 Task: Check the sale-to-list ratio of cathedral ceiling in the last 5 years.
Action: Mouse moved to (814, 222)
Screenshot: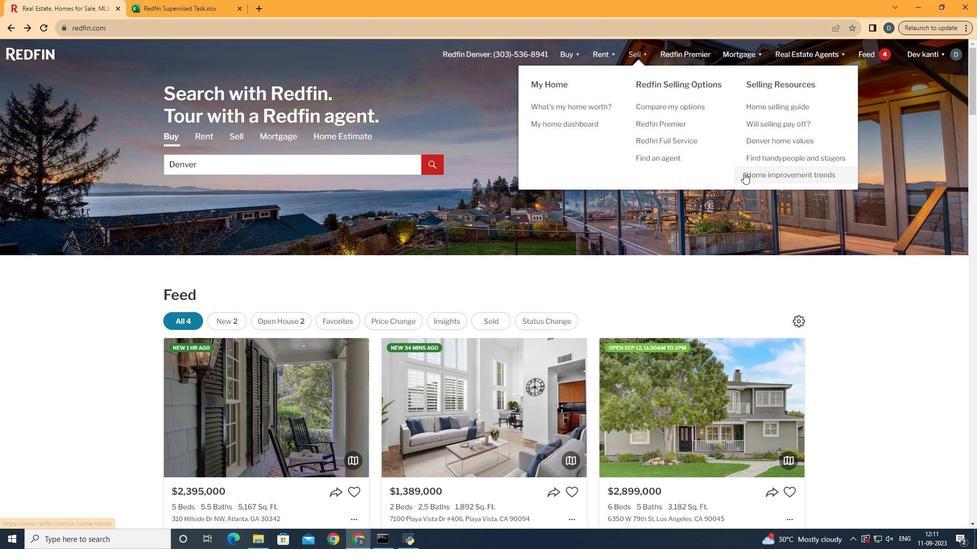 
Action: Mouse pressed left at (814, 222)
Screenshot: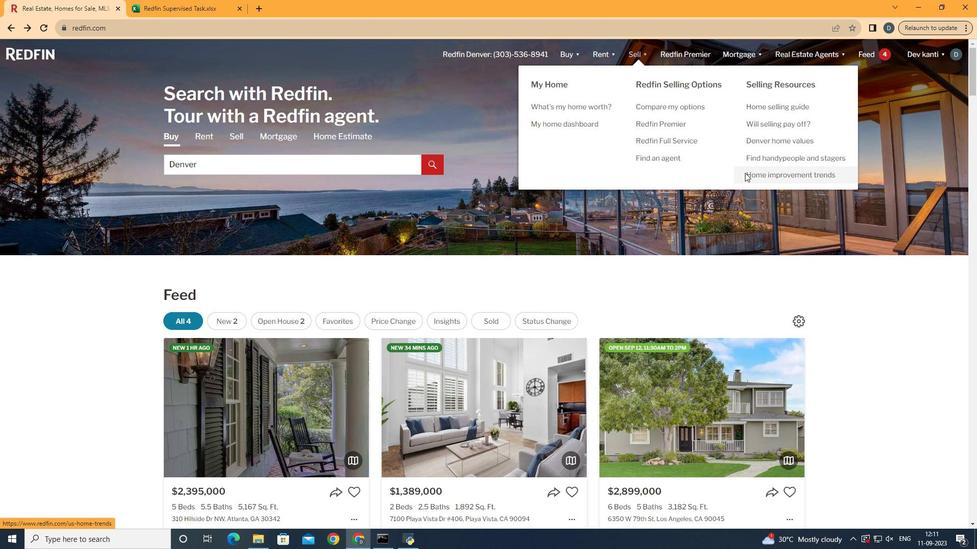 
Action: Mouse moved to (328, 226)
Screenshot: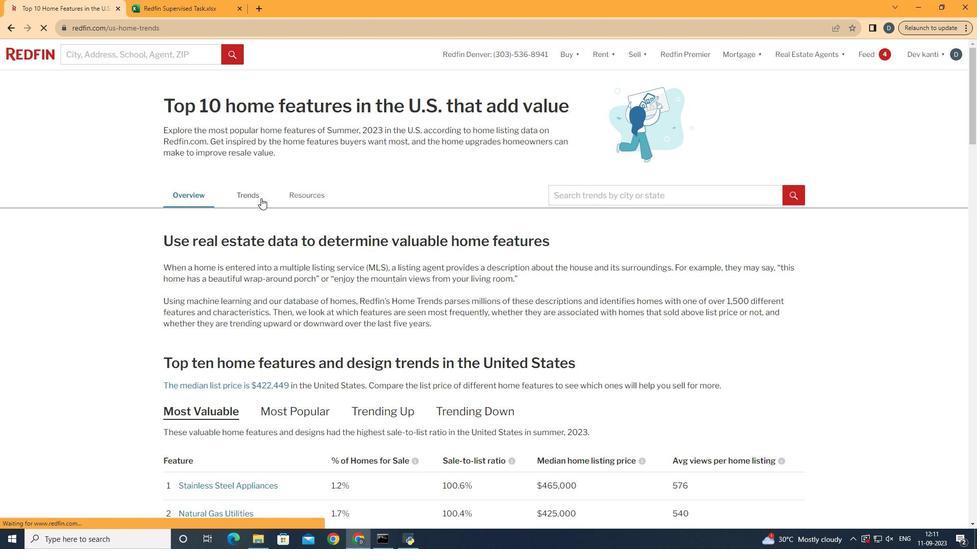 
Action: Mouse pressed left at (328, 226)
Screenshot: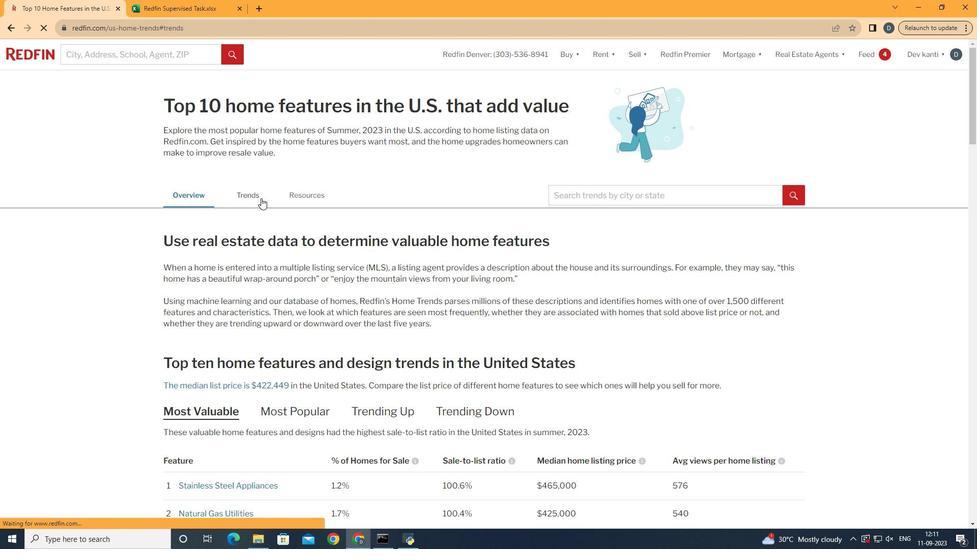 
Action: Mouse moved to (430, 238)
Screenshot: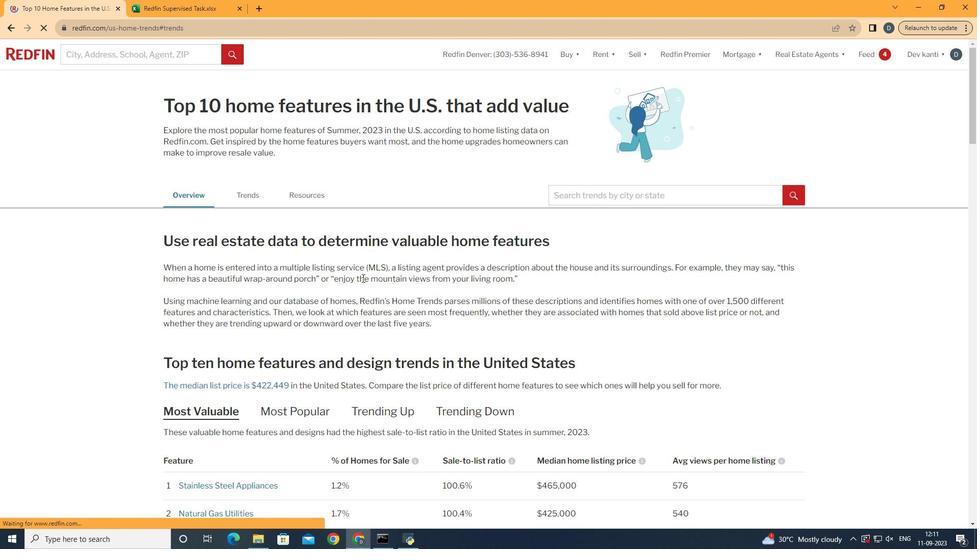 
Action: Mouse scrolled (430, 238) with delta (0, 0)
Screenshot: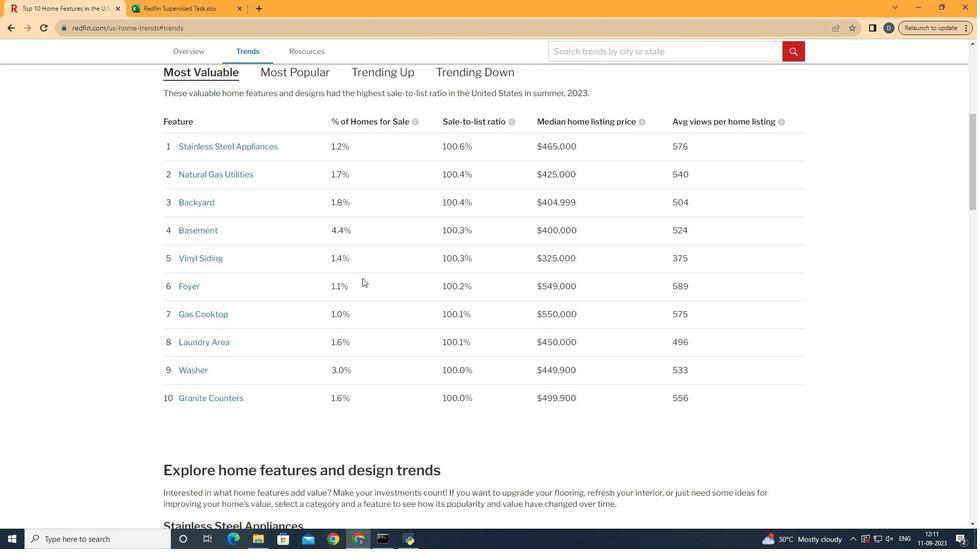 
Action: Mouse scrolled (430, 238) with delta (0, 0)
Screenshot: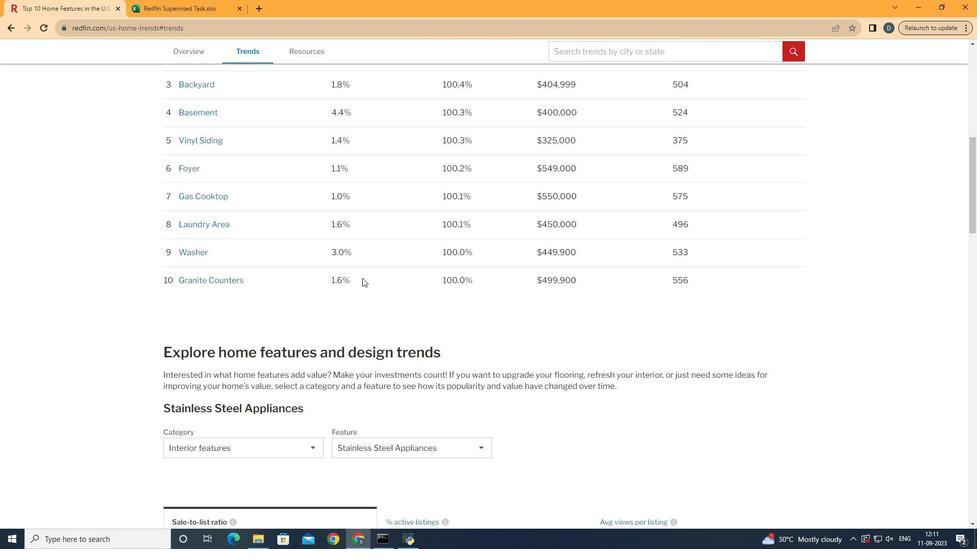 
Action: Mouse scrolled (430, 238) with delta (0, 0)
Screenshot: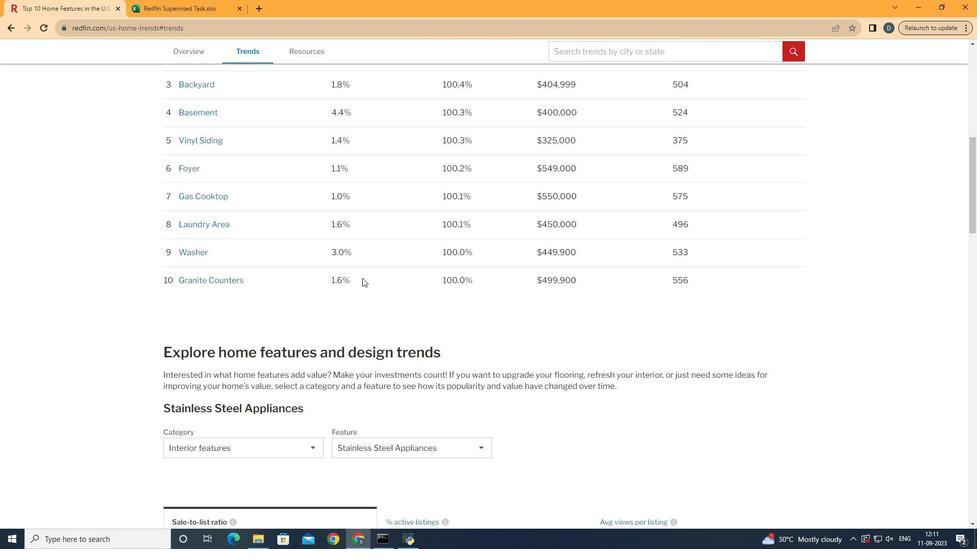 
Action: Mouse scrolled (430, 238) with delta (0, 0)
Screenshot: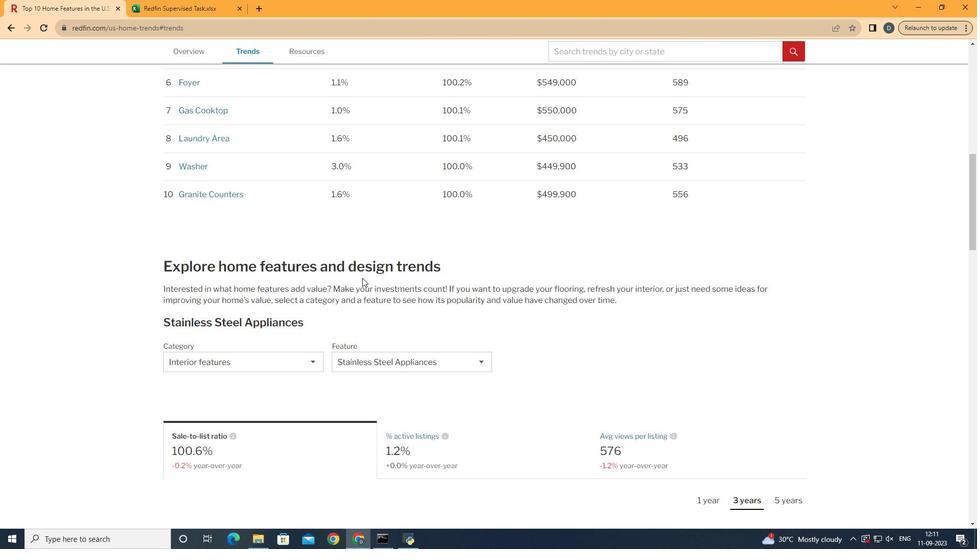 
Action: Mouse scrolled (430, 238) with delta (0, 0)
Screenshot: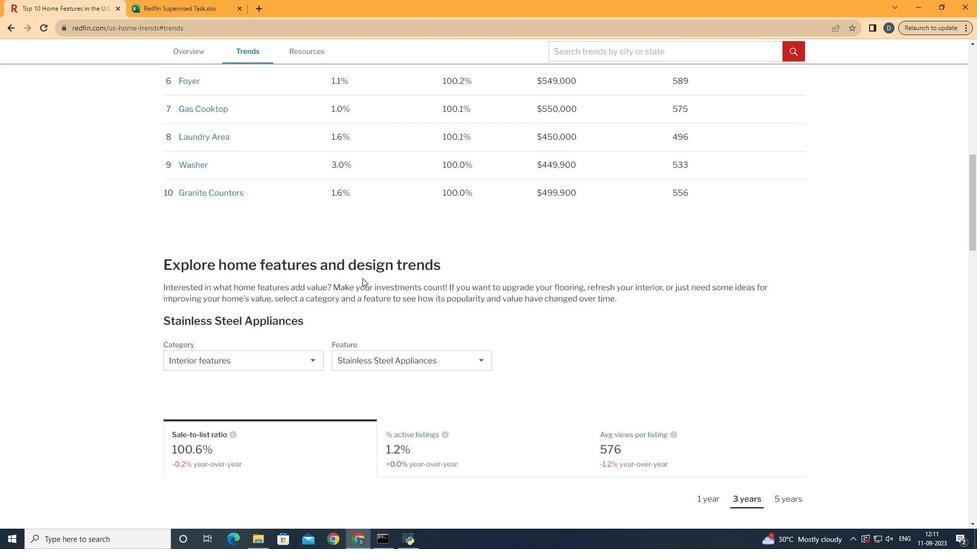 
Action: Mouse scrolled (430, 238) with delta (0, 0)
Screenshot: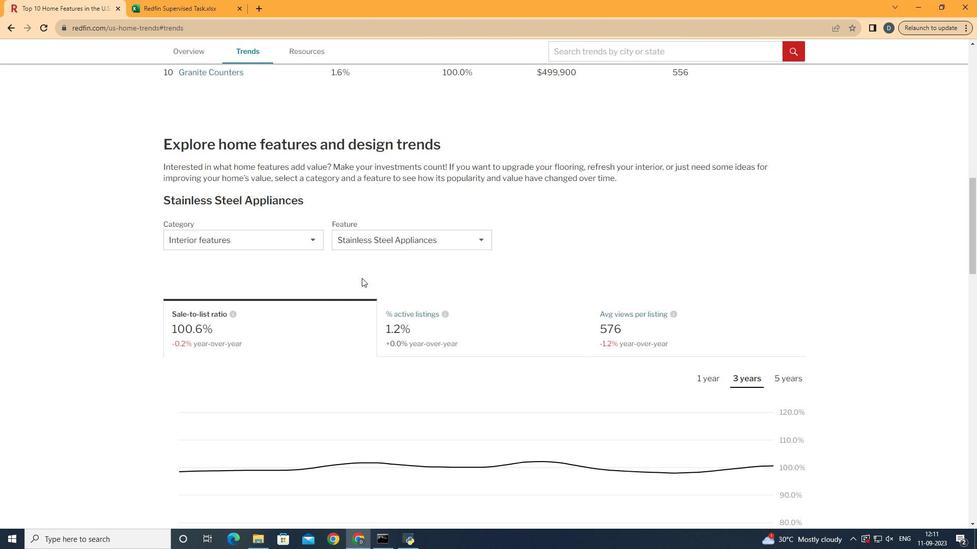 
Action: Mouse scrolled (430, 238) with delta (0, 0)
Screenshot: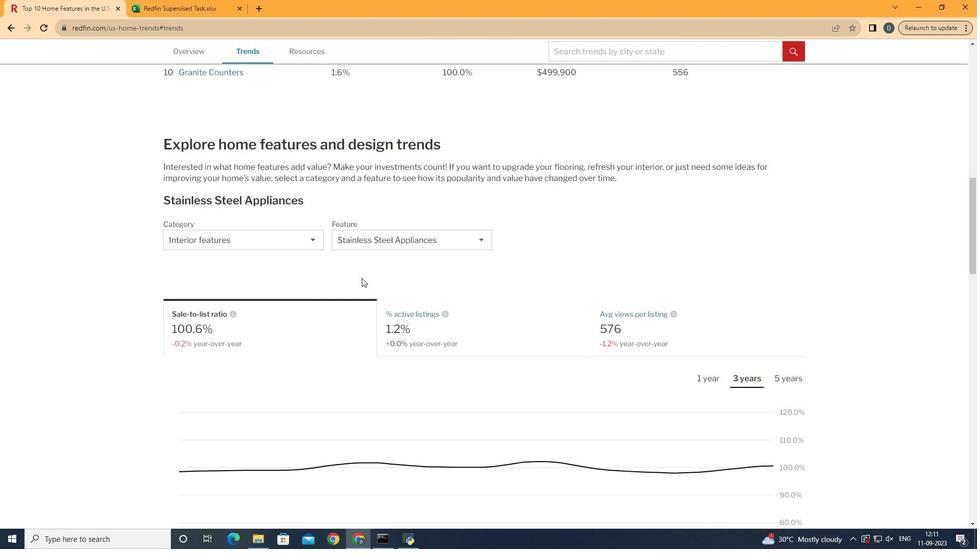 
Action: Mouse scrolled (430, 238) with delta (0, 0)
Screenshot: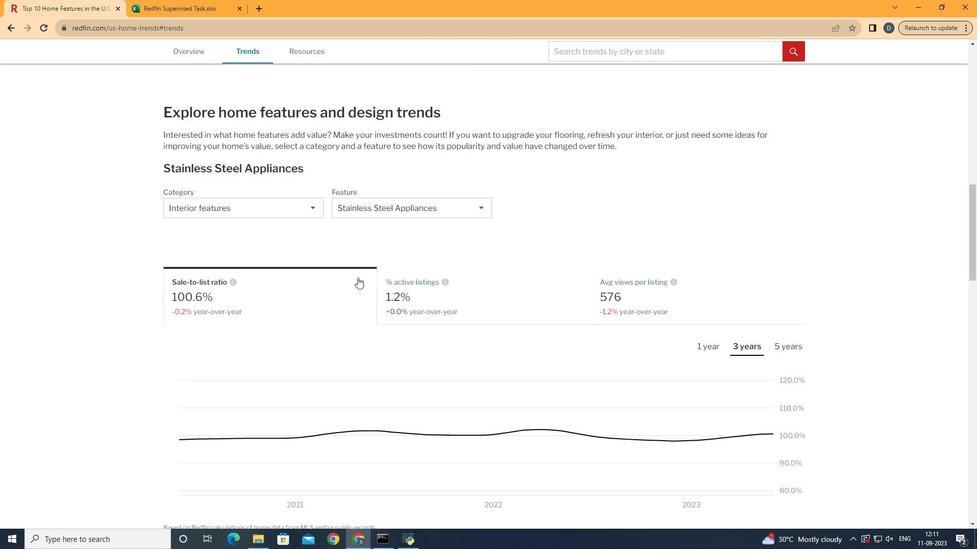 
Action: Mouse moved to (354, 227)
Screenshot: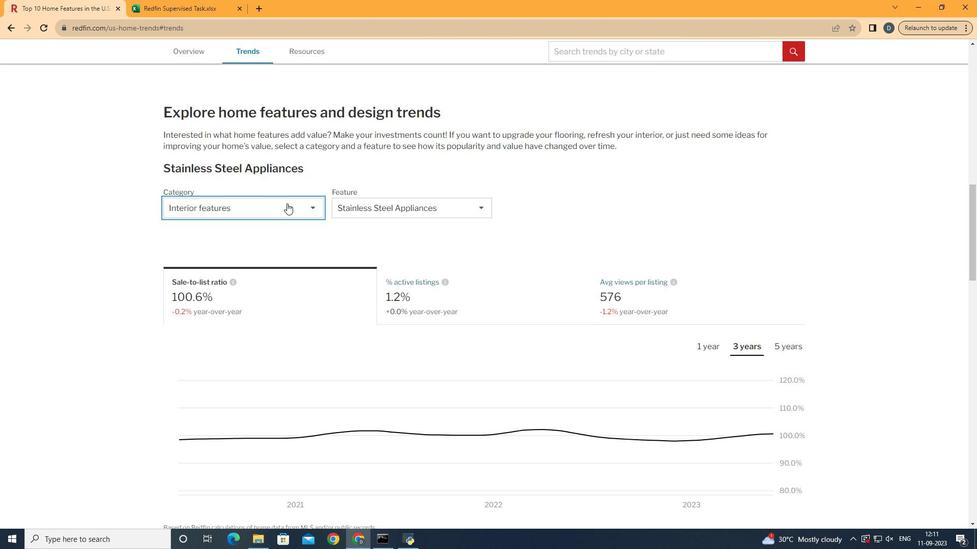
Action: Mouse pressed left at (354, 227)
Screenshot: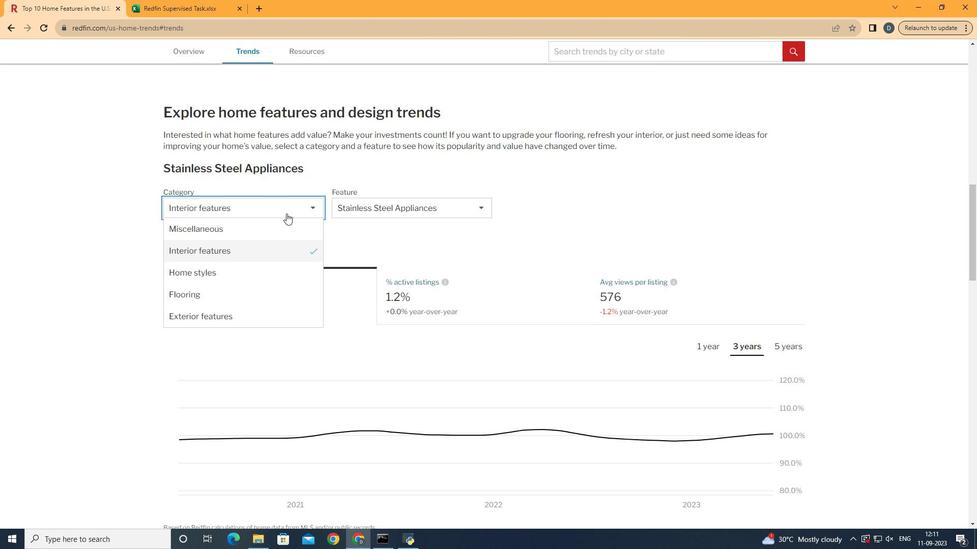 
Action: Mouse moved to (350, 233)
Screenshot: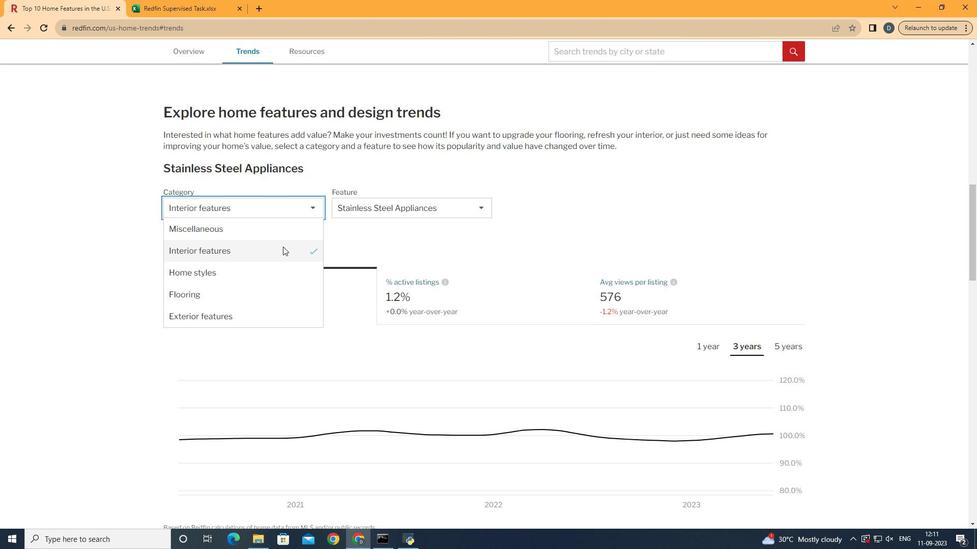 
Action: Mouse pressed left at (350, 233)
Screenshot: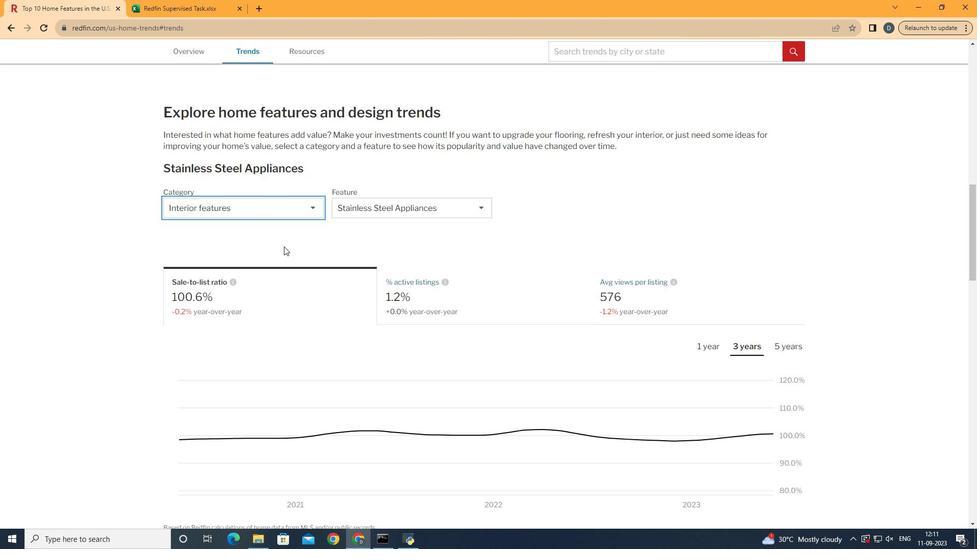
Action: Mouse moved to (485, 228)
Screenshot: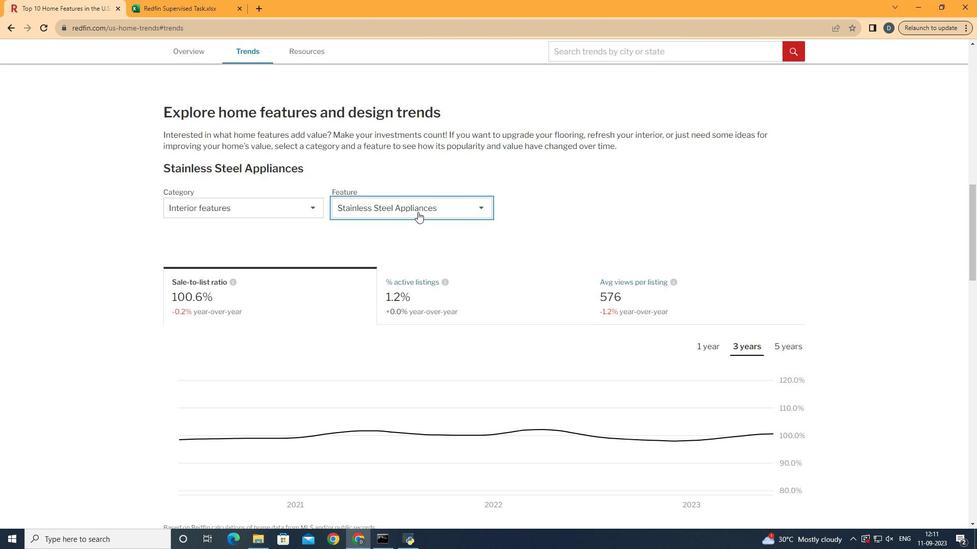 
Action: Mouse pressed left at (485, 228)
Screenshot: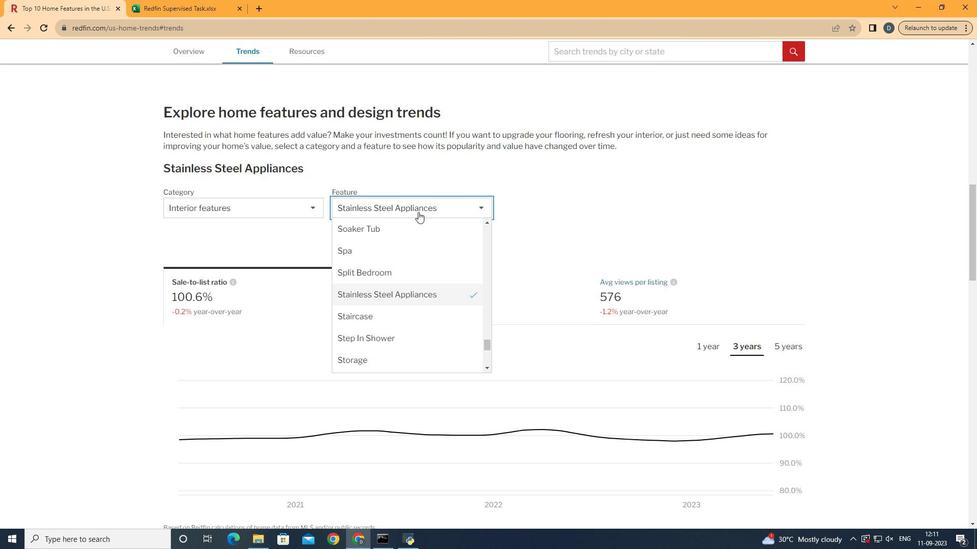 
Action: Mouse moved to (470, 245)
Screenshot: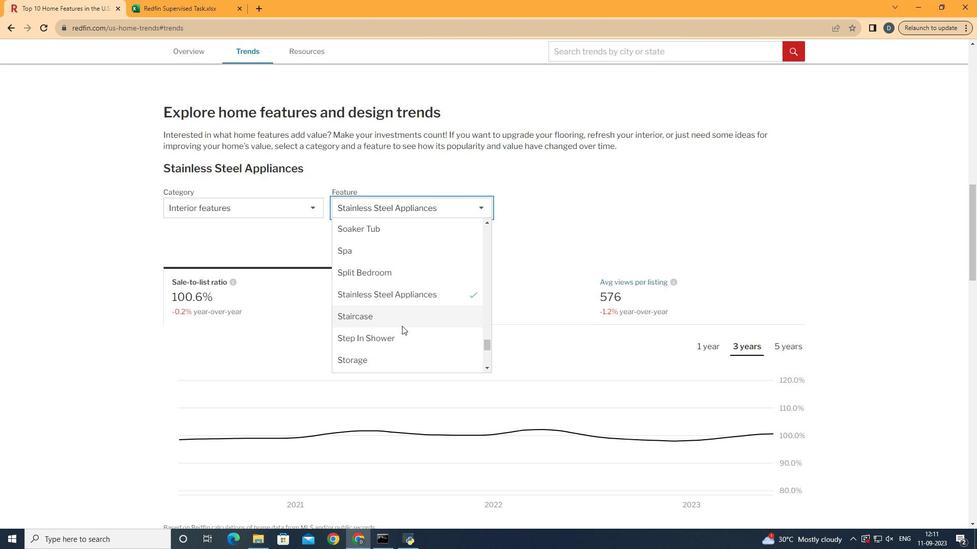 
Action: Mouse scrolled (470, 245) with delta (0, 0)
Screenshot: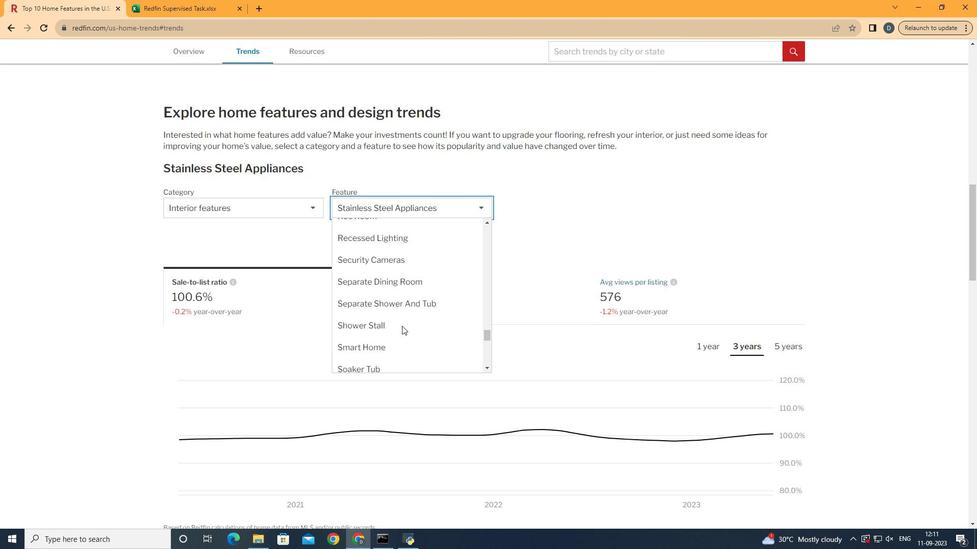 
Action: Mouse scrolled (470, 245) with delta (0, 0)
Screenshot: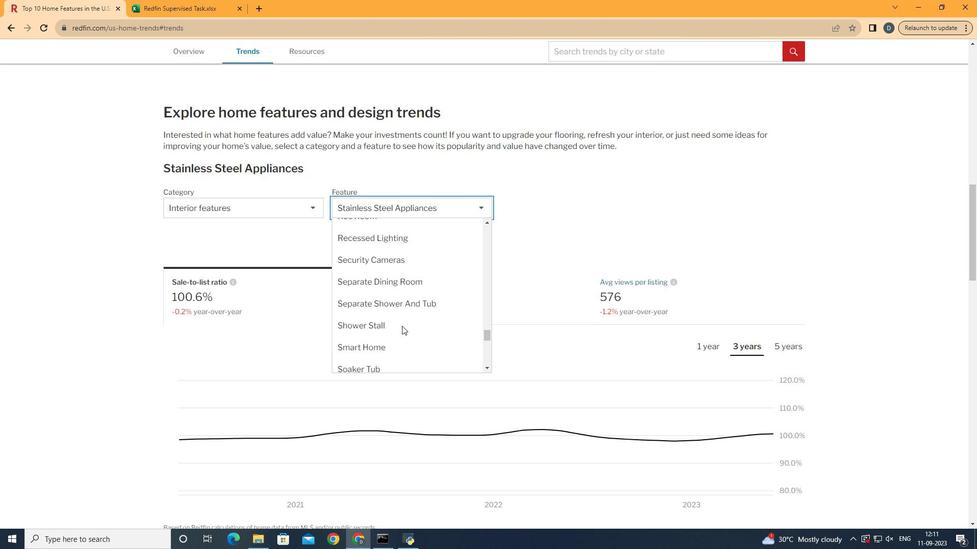 
Action: Mouse scrolled (470, 245) with delta (0, 0)
Screenshot: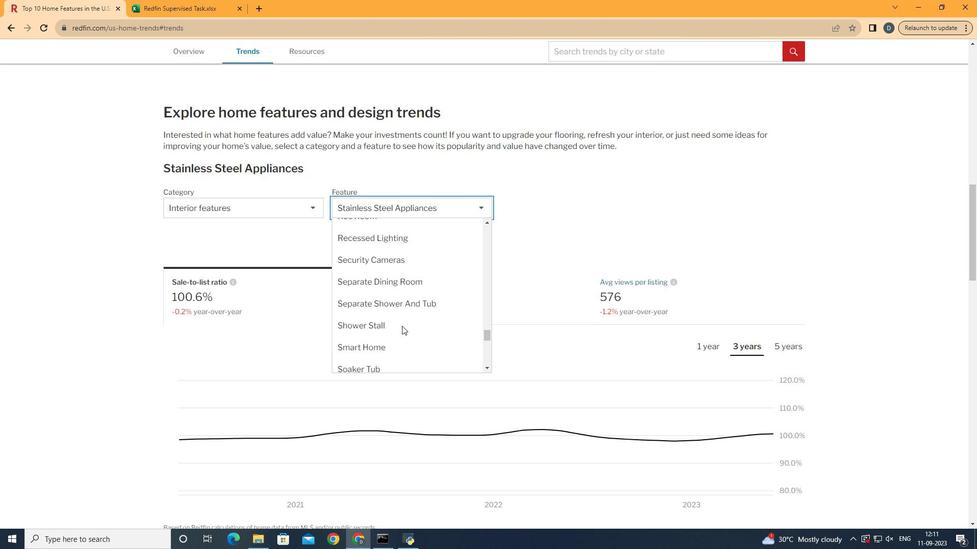 
Action: Mouse scrolled (470, 245) with delta (0, 0)
Screenshot: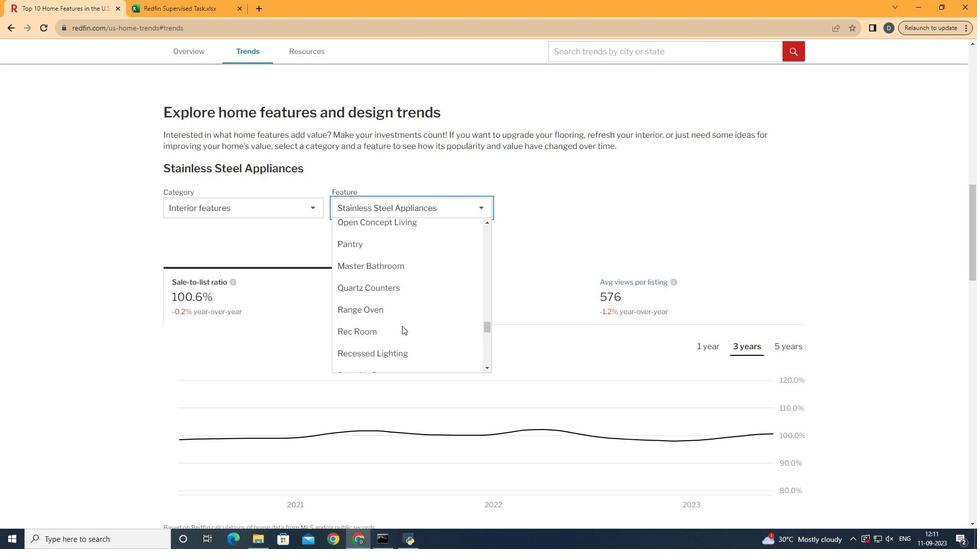 
Action: Mouse scrolled (470, 245) with delta (0, 0)
Screenshot: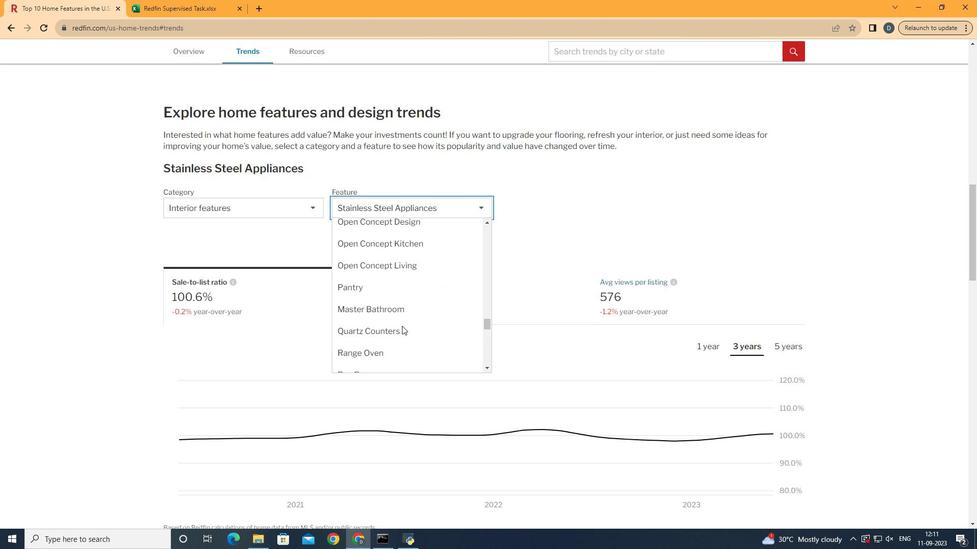 
Action: Mouse scrolled (470, 245) with delta (0, 0)
Screenshot: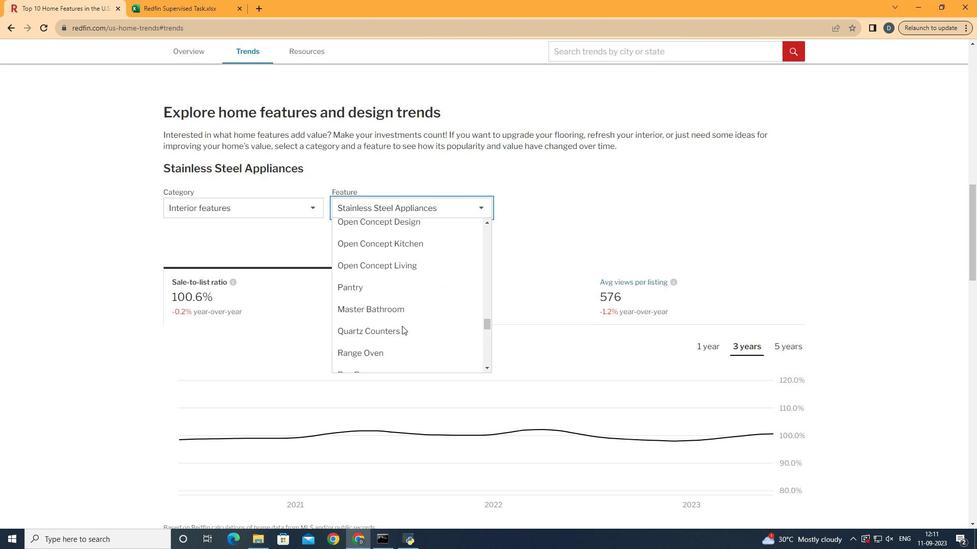 
Action: Mouse scrolled (470, 245) with delta (0, 0)
Screenshot: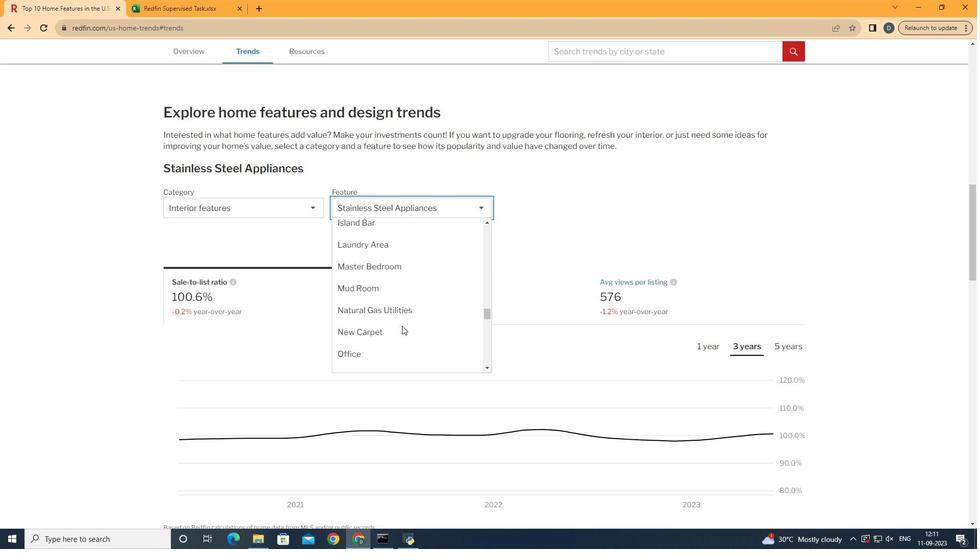 
Action: Mouse scrolled (470, 245) with delta (0, 0)
Screenshot: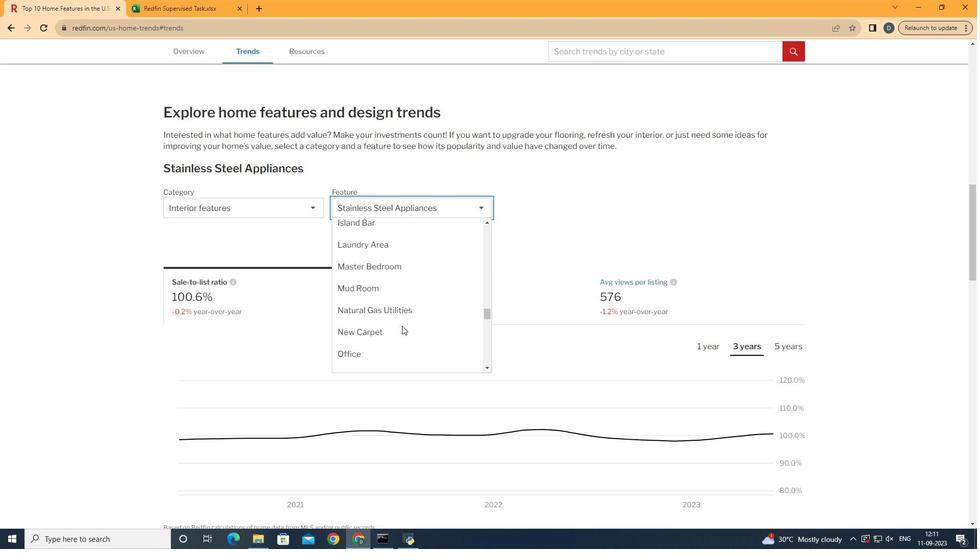 
Action: Mouse scrolled (470, 245) with delta (0, 0)
Screenshot: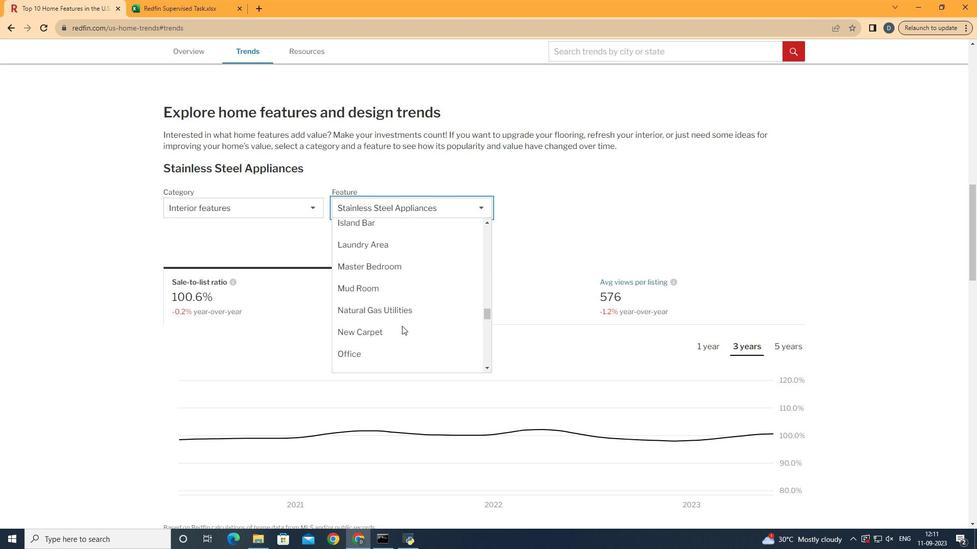 
Action: Mouse scrolled (470, 245) with delta (0, 0)
Screenshot: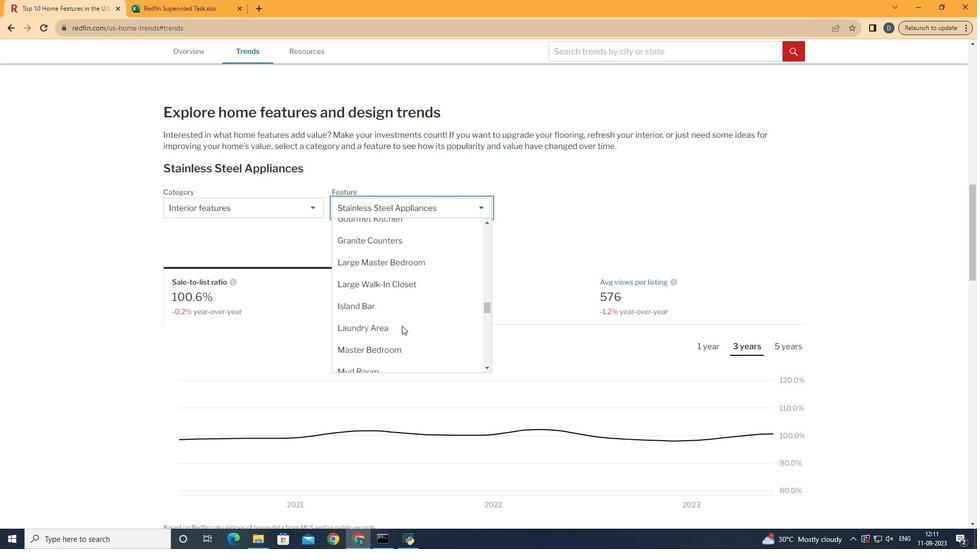 
Action: Mouse scrolled (470, 245) with delta (0, 0)
Screenshot: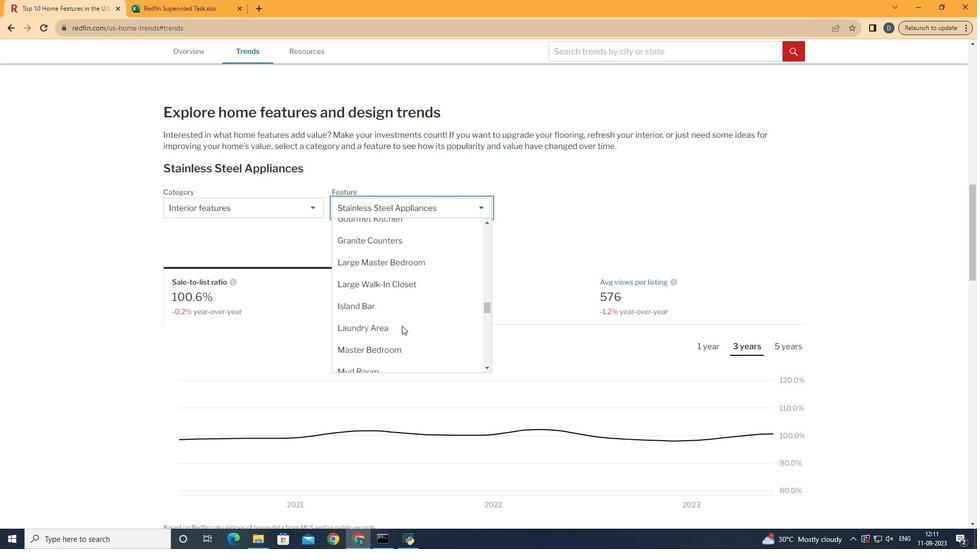 
Action: Mouse scrolled (470, 245) with delta (0, 0)
Screenshot: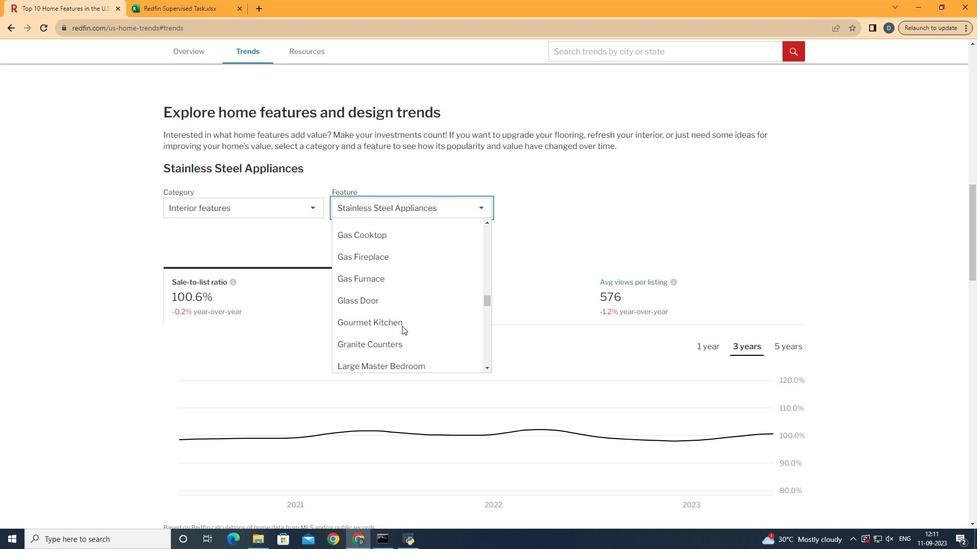 
Action: Mouse scrolled (470, 245) with delta (0, 0)
Screenshot: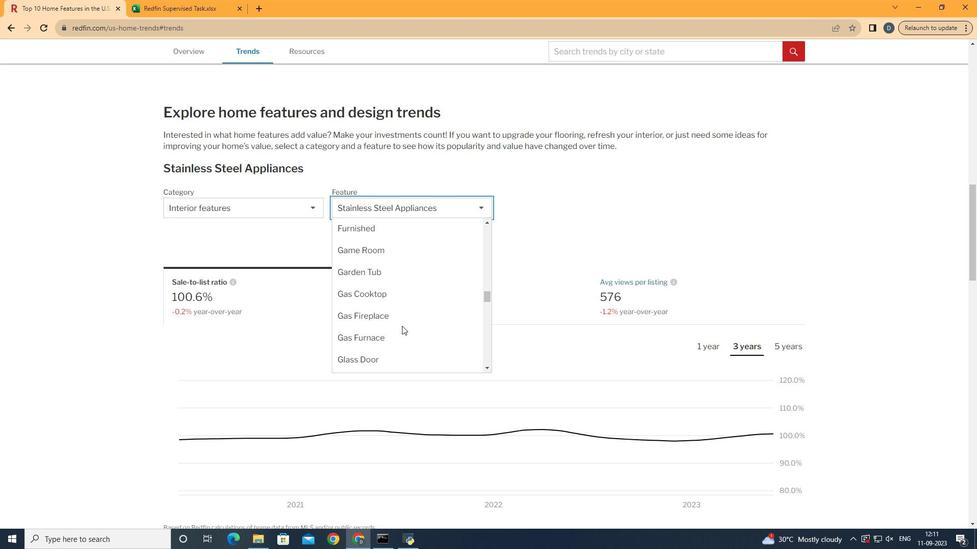 
Action: Mouse scrolled (470, 245) with delta (0, 0)
Screenshot: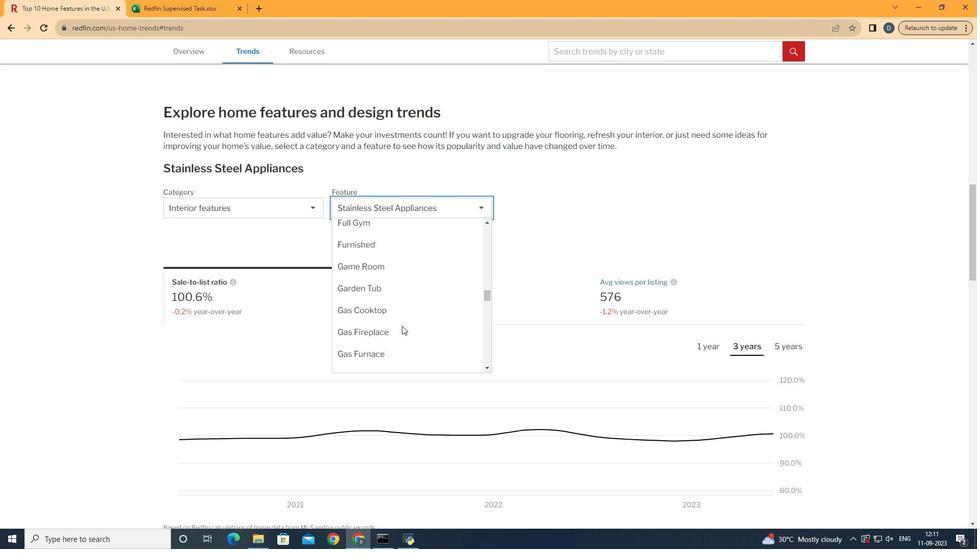 
Action: Mouse scrolled (470, 245) with delta (0, 0)
Screenshot: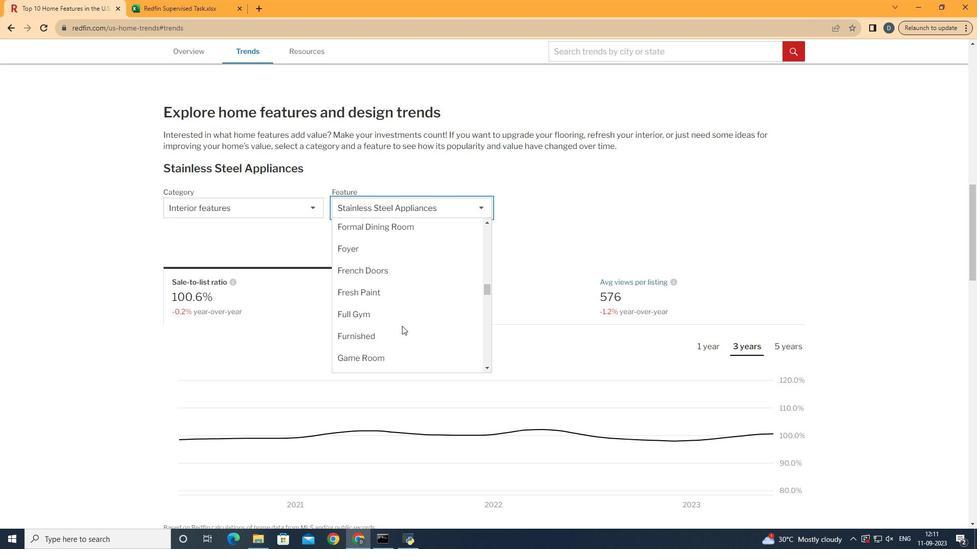 
Action: Mouse scrolled (470, 245) with delta (0, 0)
Screenshot: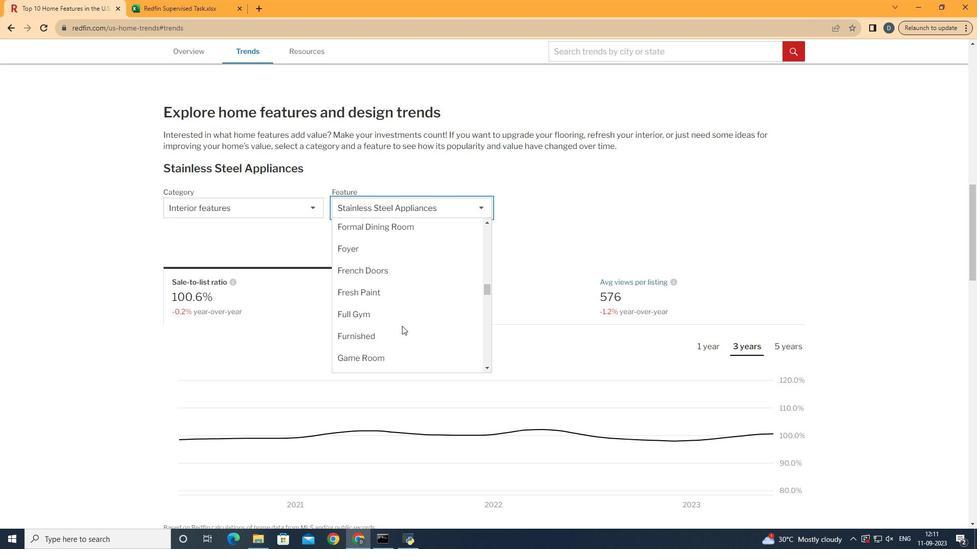 
Action: Mouse scrolled (470, 245) with delta (0, 0)
Screenshot: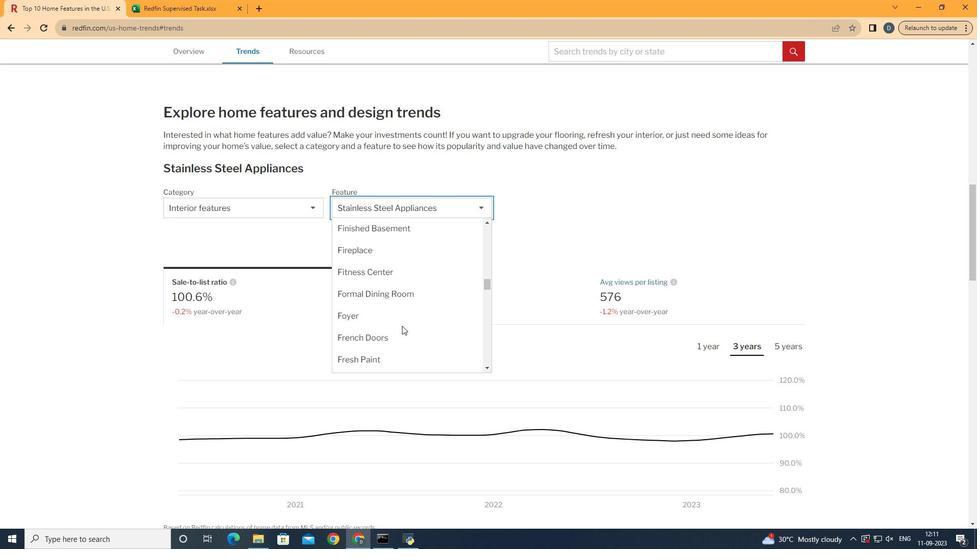 
Action: Mouse scrolled (470, 245) with delta (0, 0)
Screenshot: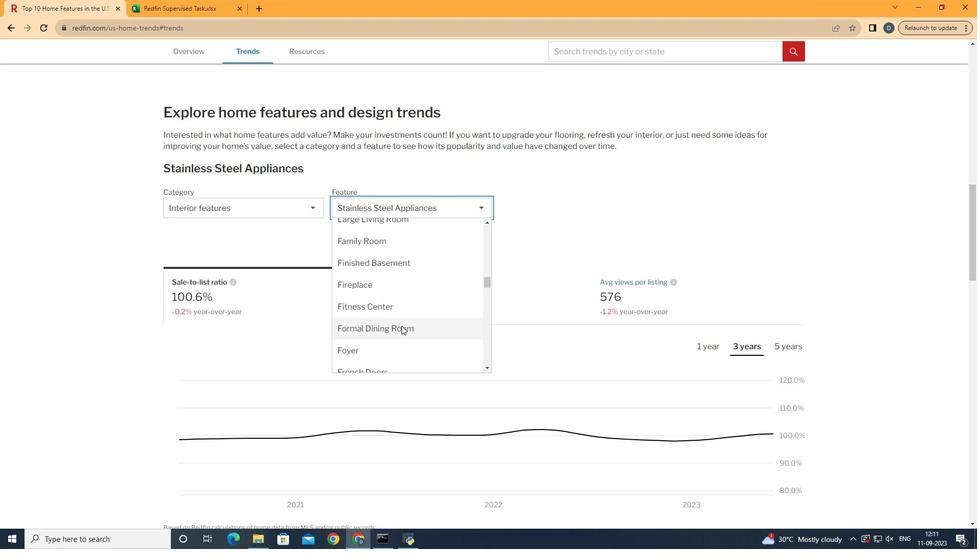 
Action: Mouse moved to (469, 245)
Screenshot: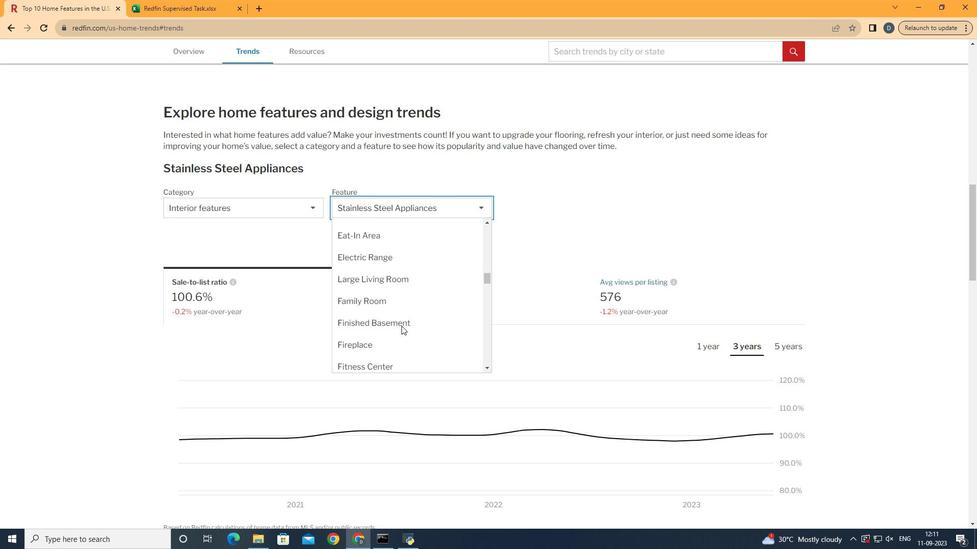 
Action: Mouse scrolled (469, 245) with delta (0, 0)
Screenshot: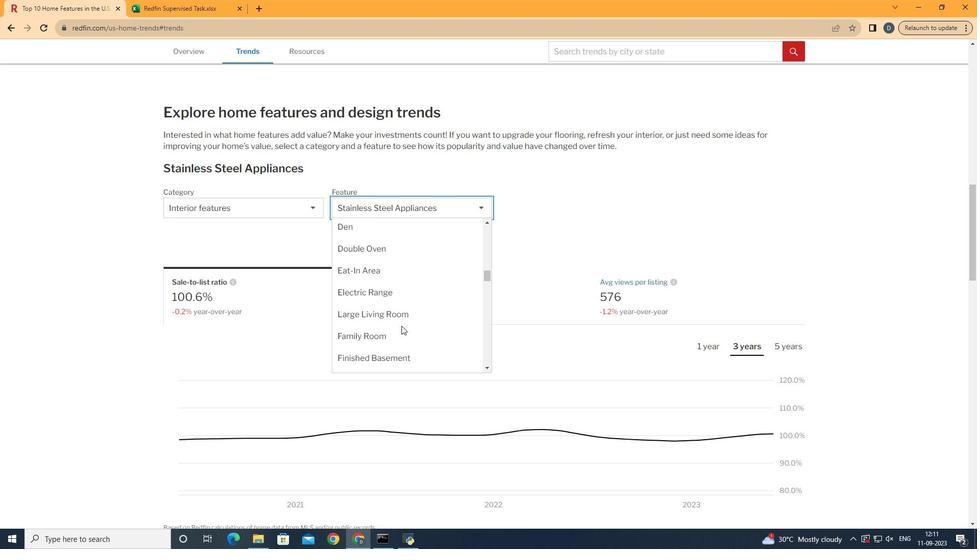
Action: Mouse scrolled (469, 245) with delta (0, 0)
Screenshot: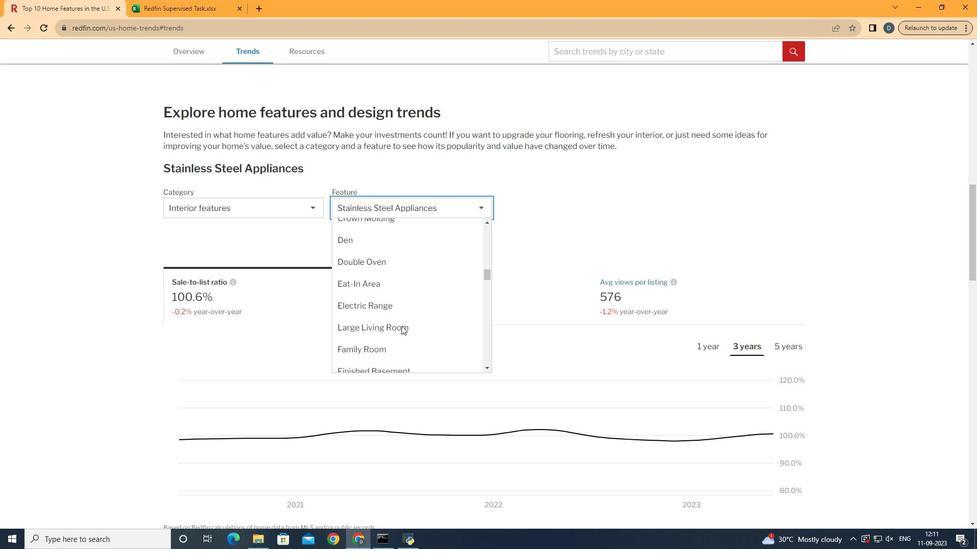 
Action: Mouse scrolled (469, 245) with delta (0, 0)
Screenshot: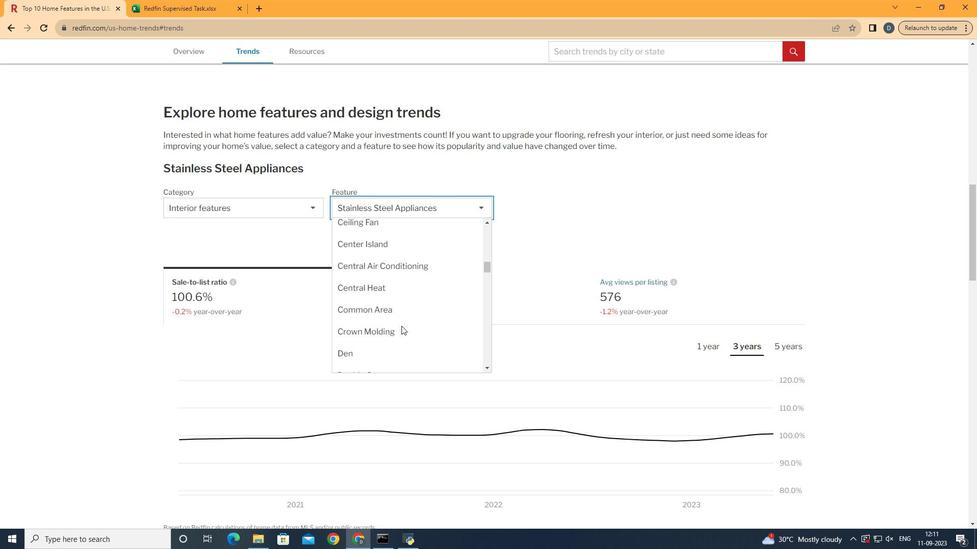 
Action: Mouse scrolled (469, 245) with delta (0, 0)
Screenshot: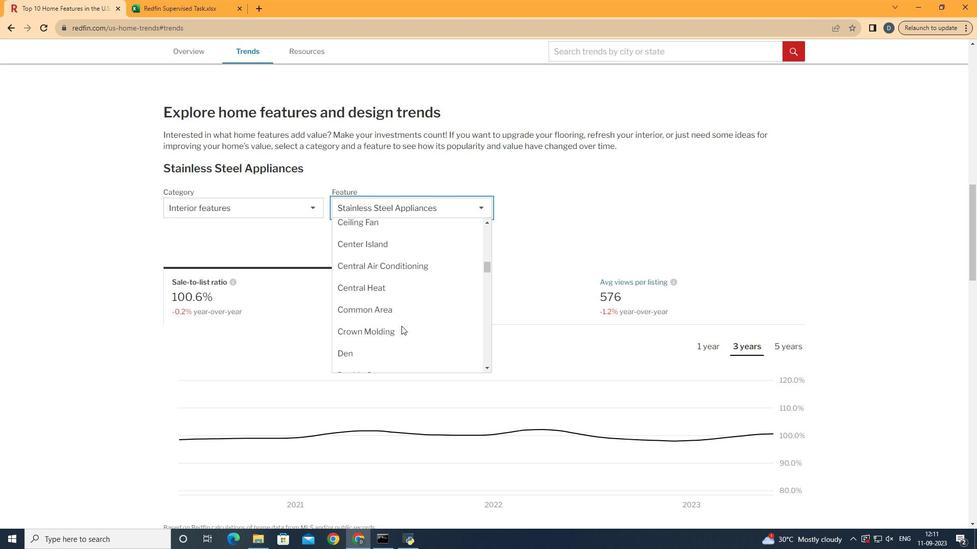 
Action: Mouse scrolled (469, 245) with delta (0, 0)
Screenshot: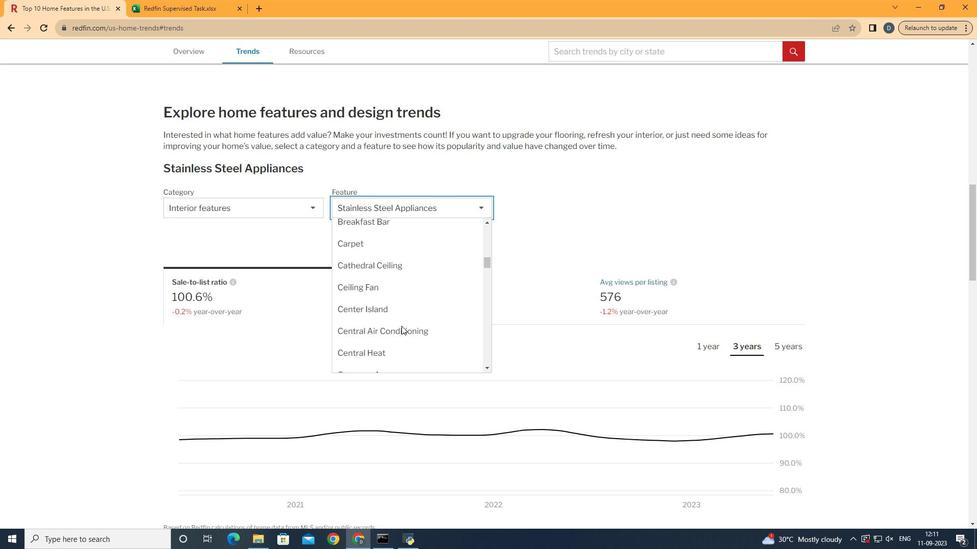 
Action: Mouse scrolled (469, 245) with delta (0, 0)
Screenshot: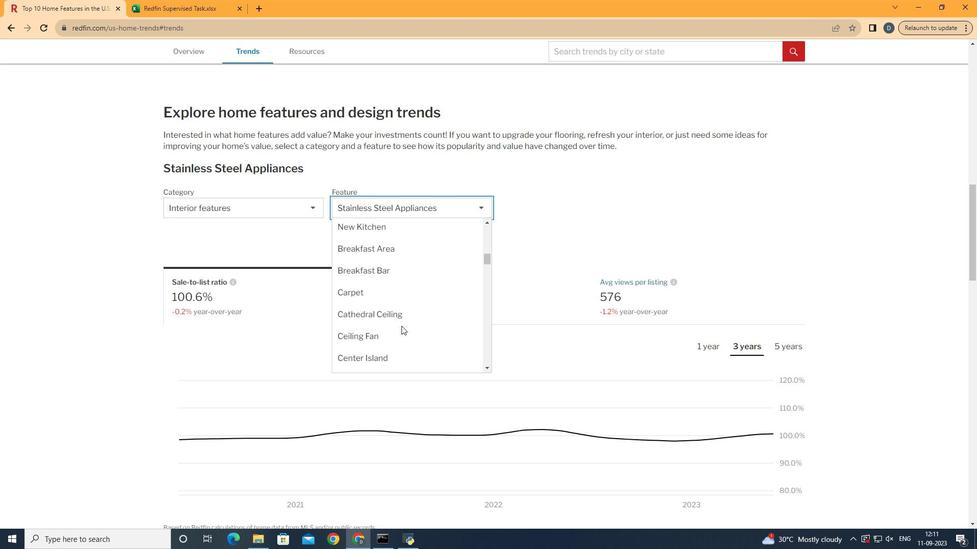
Action: Mouse scrolled (469, 245) with delta (0, 0)
Screenshot: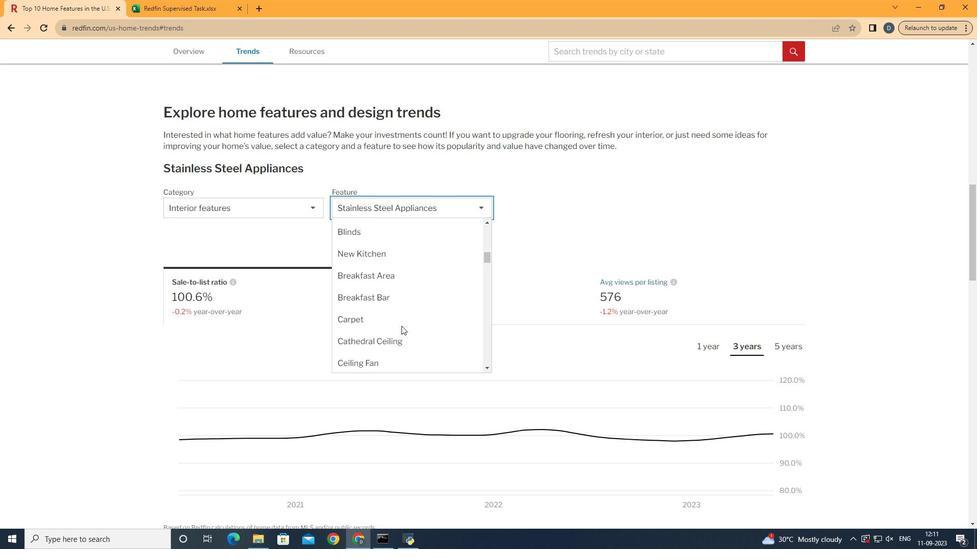 
Action: Mouse scrolled (469, 245) with delta (0, 0)
Screenshot: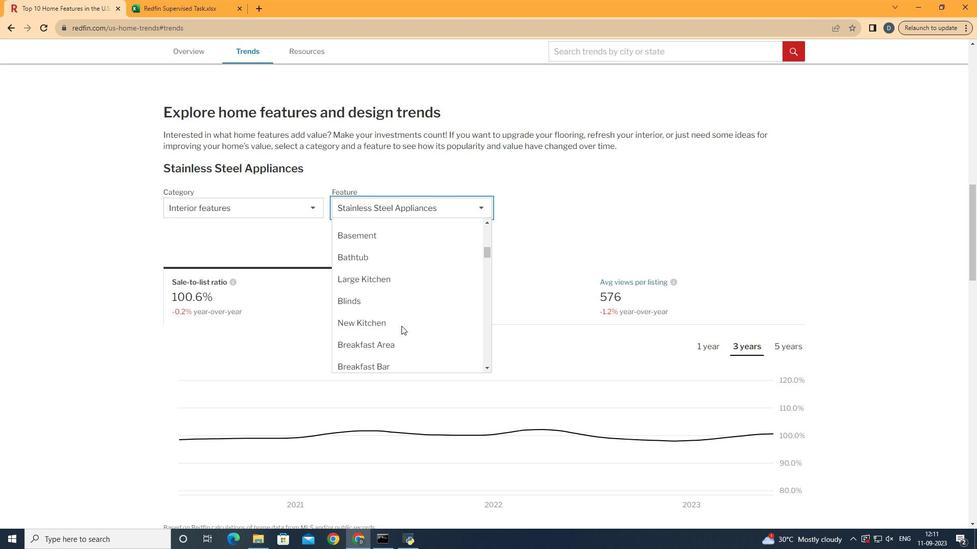 
Action: Mouse scrolled (469, 245) with delta (0, 0)
Screenshot: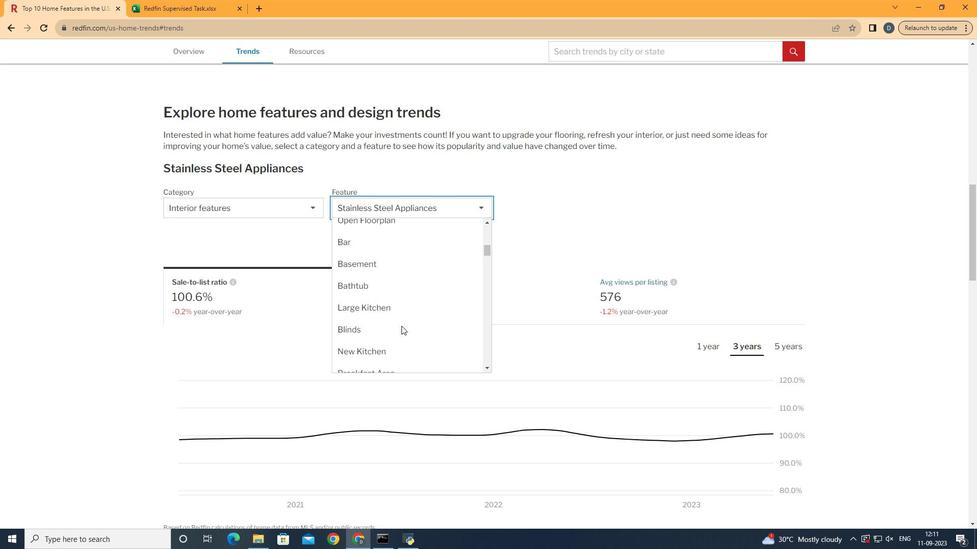 
Action: Mouse scrolled (469, 245) with delta (0, 0)
Screenshot: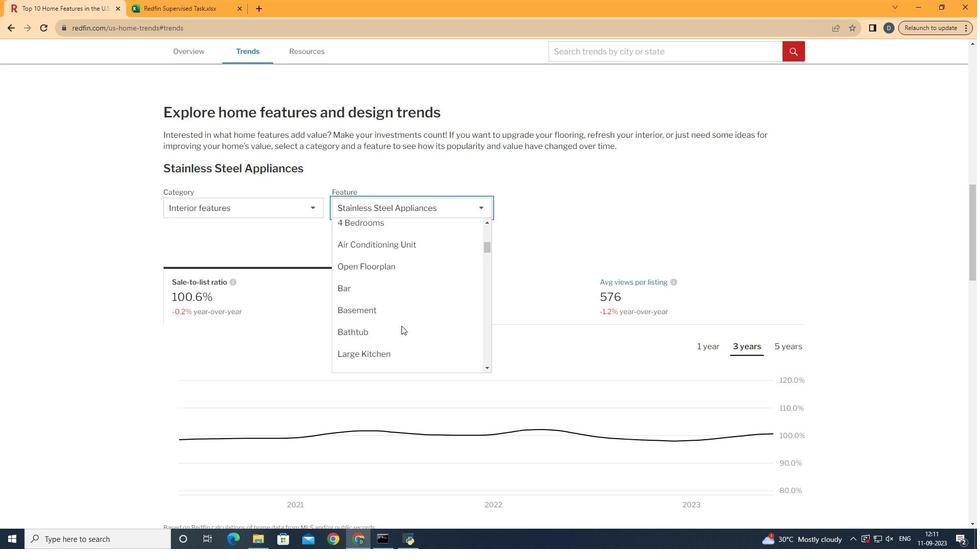 
Action: Mouse moved to (516, 247)
Screenshot: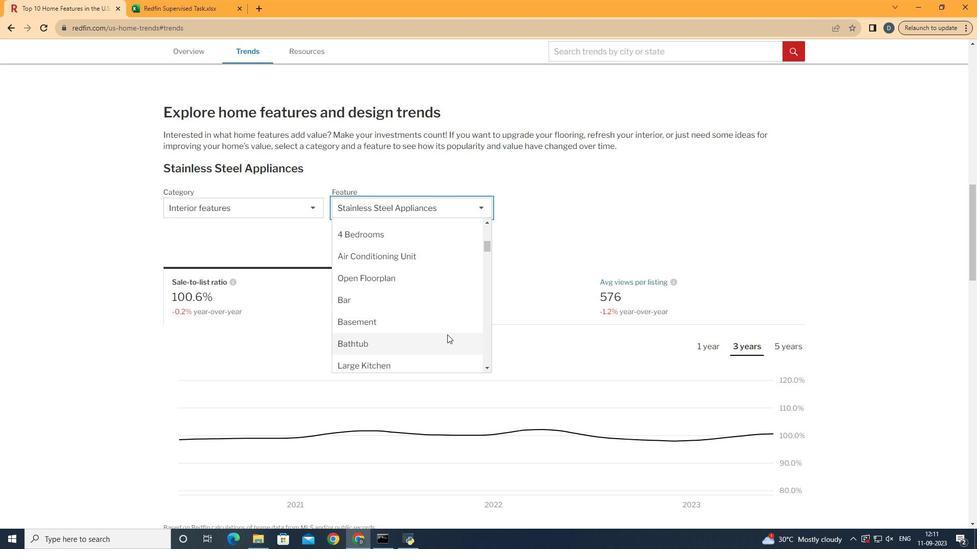 
Action: Mouse scrolled (516, 247) with delta (0, 0)
Screenshot: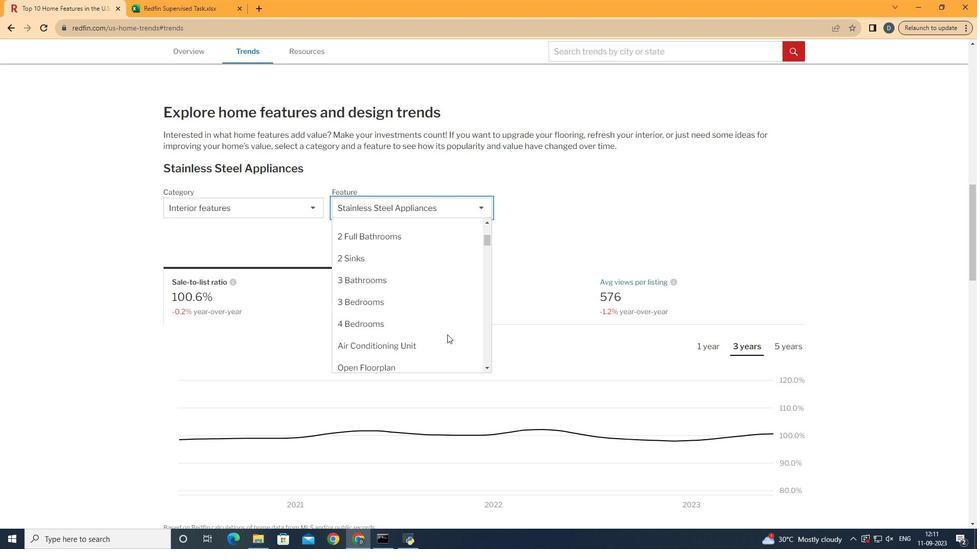 
Action: Mouse scrolled (516, 247) with delta (0, 0)
Screenshot: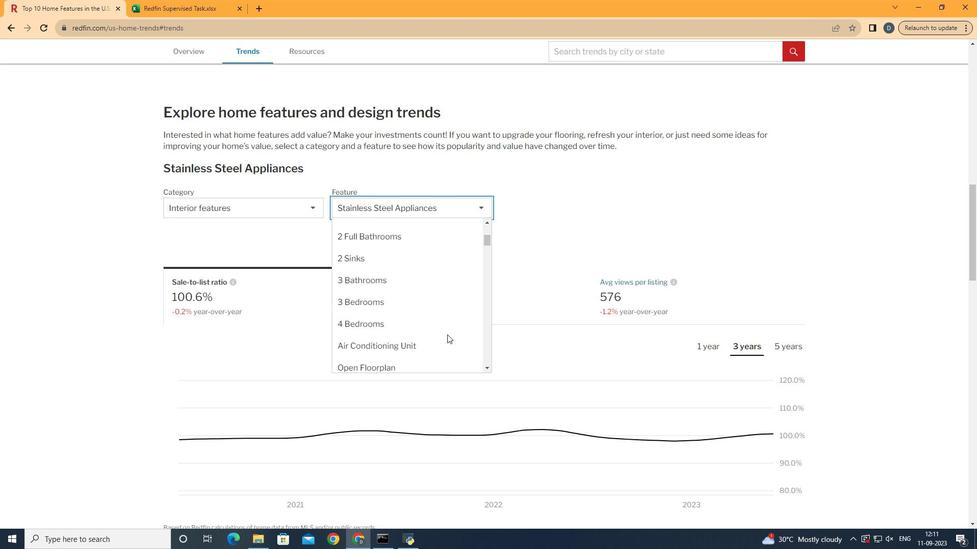 
Action: Mouse scrolled (516, 247) with delta (0, 0)
Screenshot: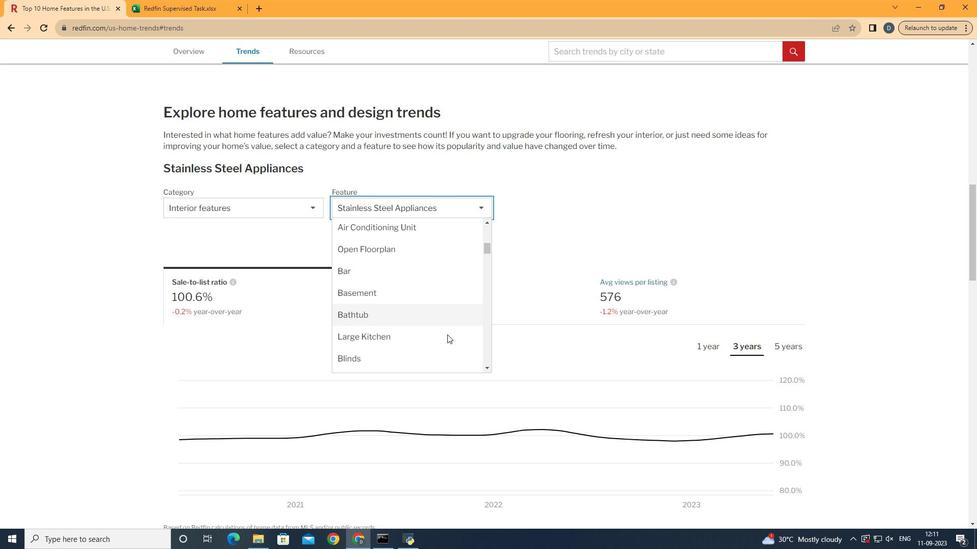 
Action: Mouse scrolled (516, 247) with delta (0, 0)
Screenshot: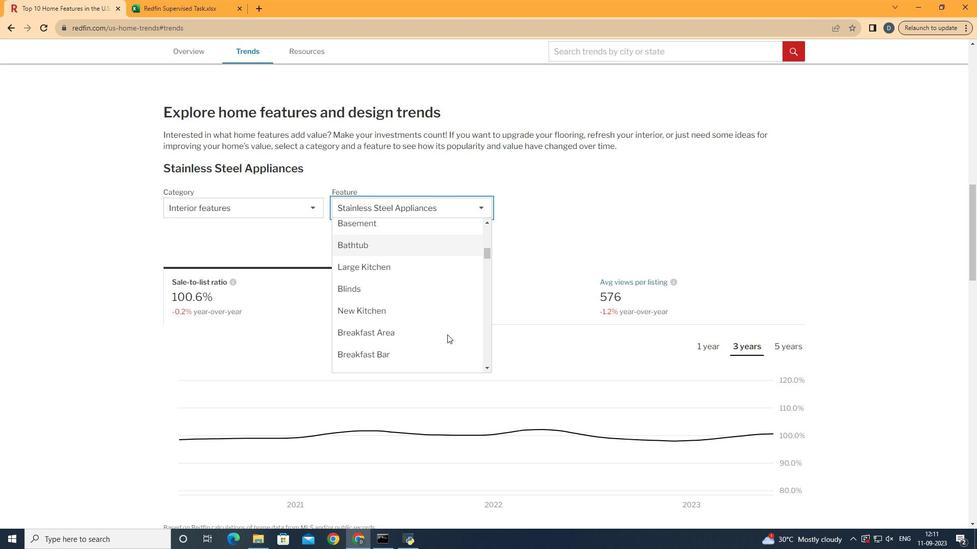 
Action: Mouse scrolled (516, 247) with delta (0, 0)
Screenshot: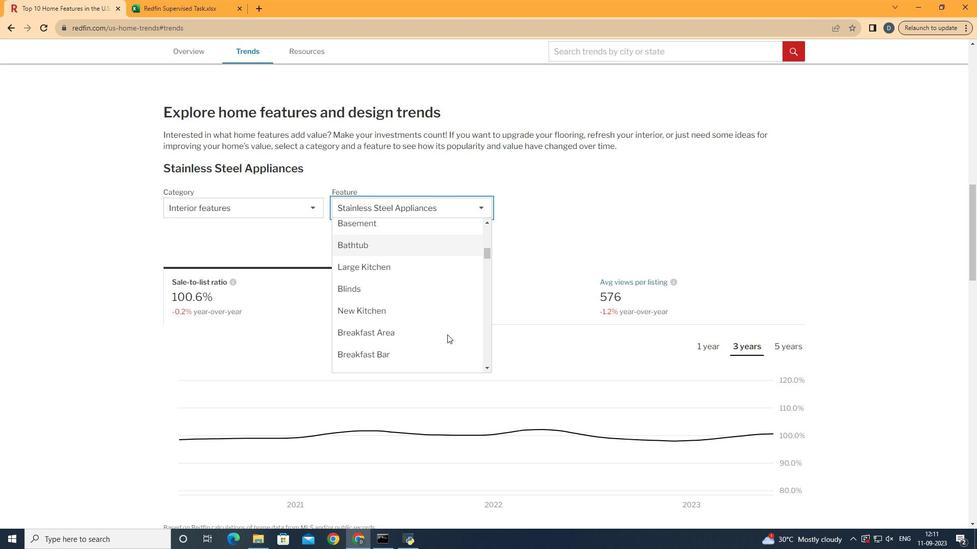 
Action: Mouse scrolled (516, 247) with delta (0, 0)
Screenshot: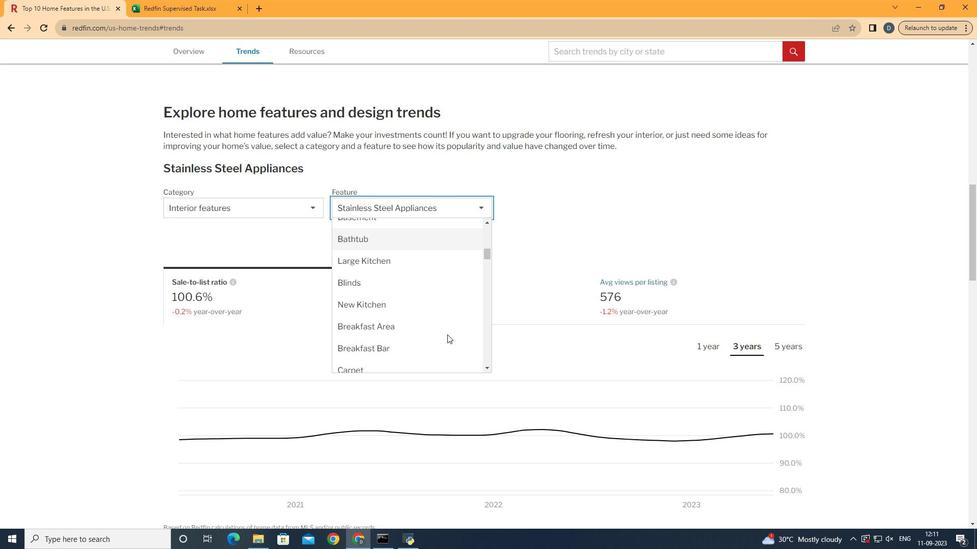 
Action: Mouse scrolled (516, 247) with delta (0, 0)
Screenshot: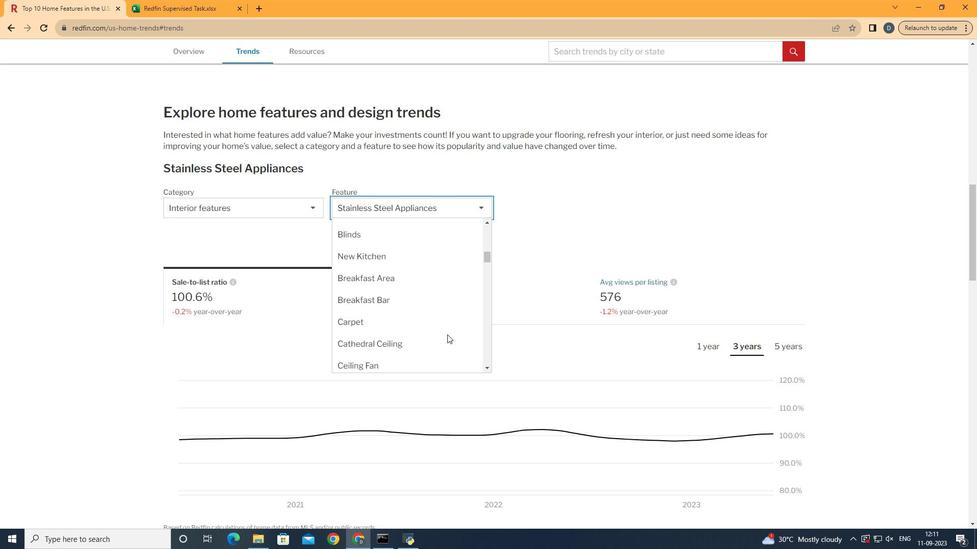 
Action: Mouse moved to (509, 242)
Screenshot: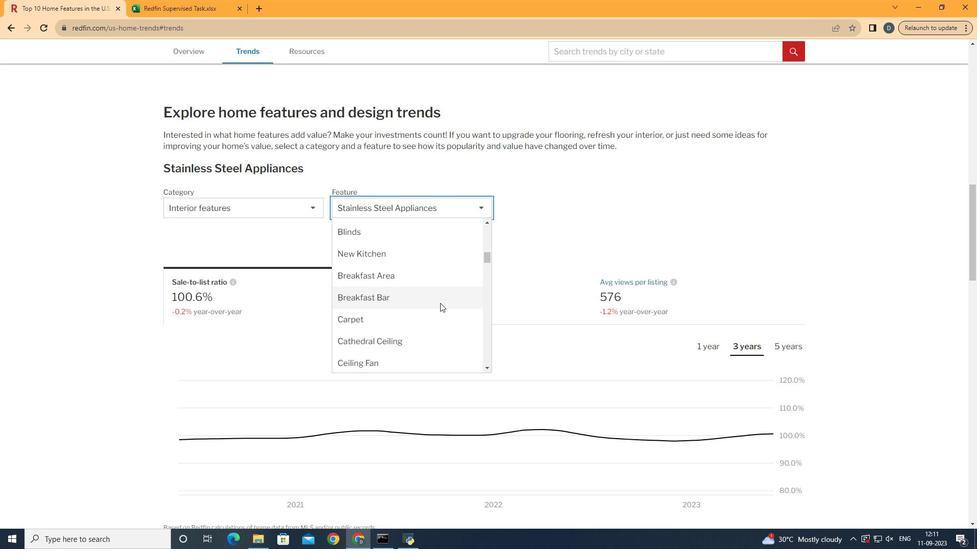 
Action: Mouse scrolled (509, 242) with delta (0, 0)
Screenshot: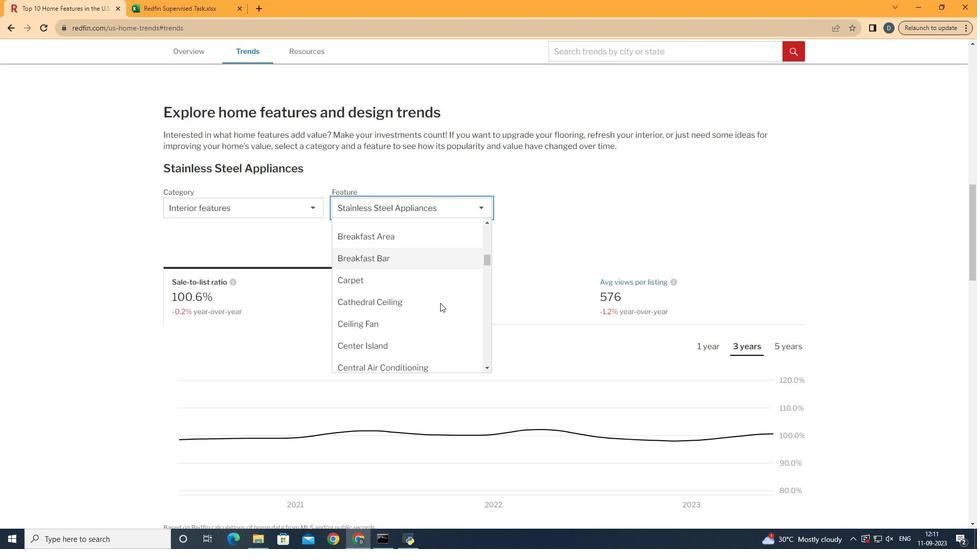 
Action: Mouse moved to (510, 240)
Screenshot: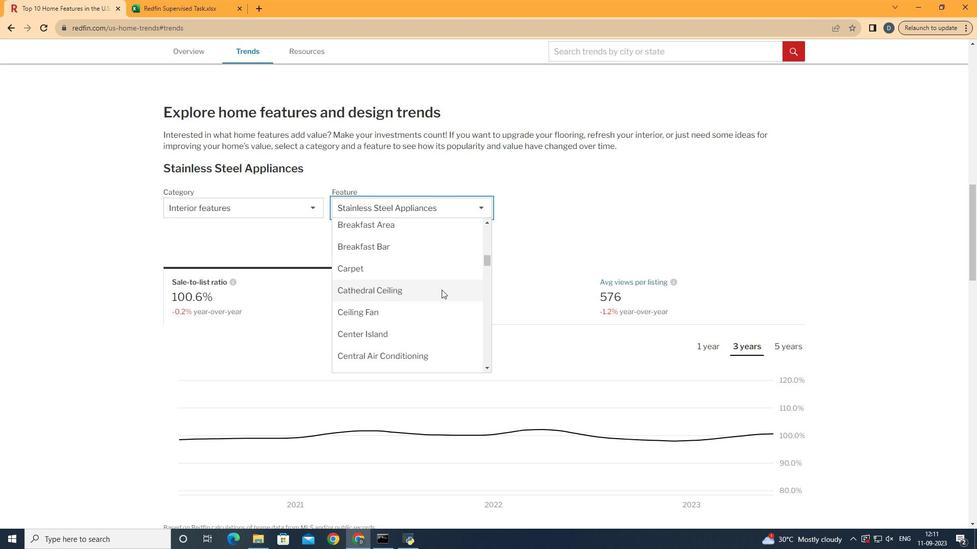 
Action: Mouse pressed left at (510, 240)
Screenshot: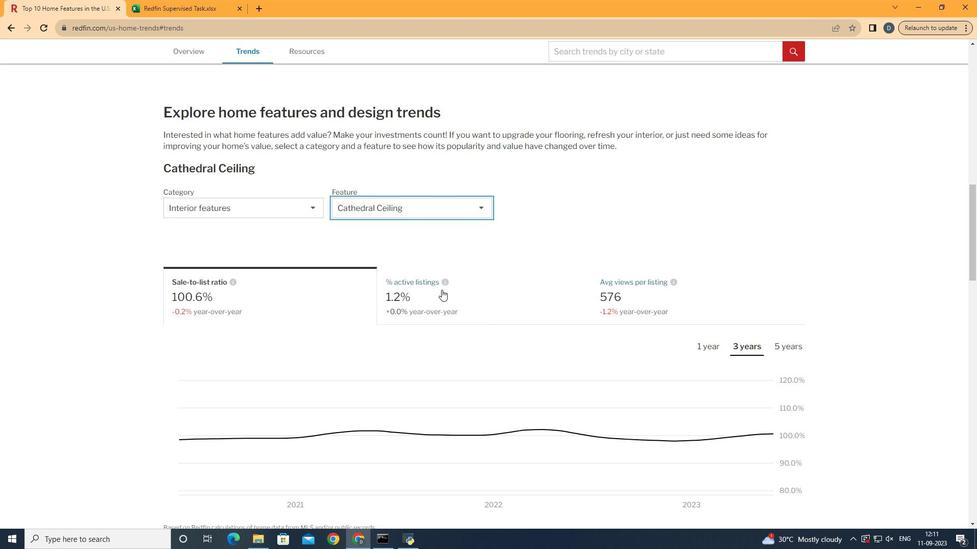 
Action: Mouse moved to (608, 231)
Screenshot: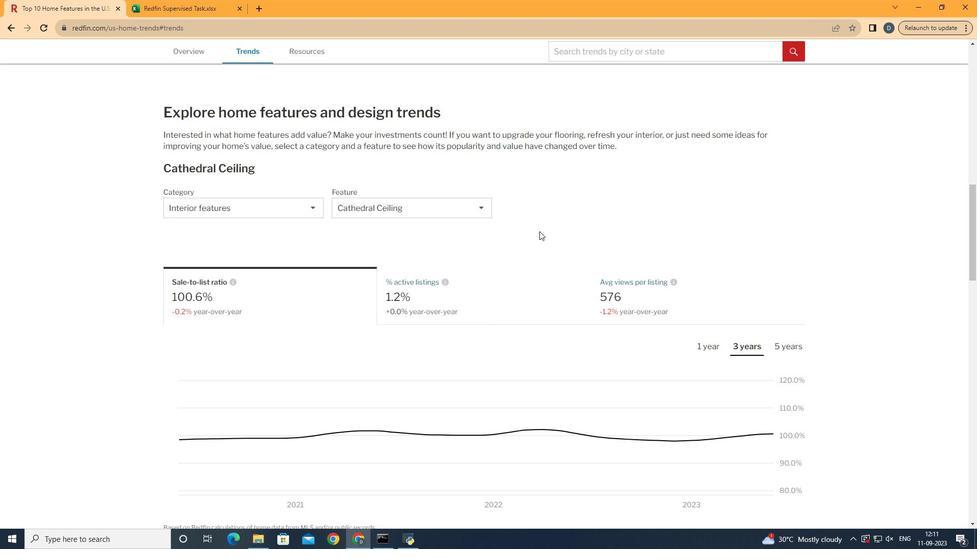 
Action: Mouse pressed left at (608, 231)
Screenshot: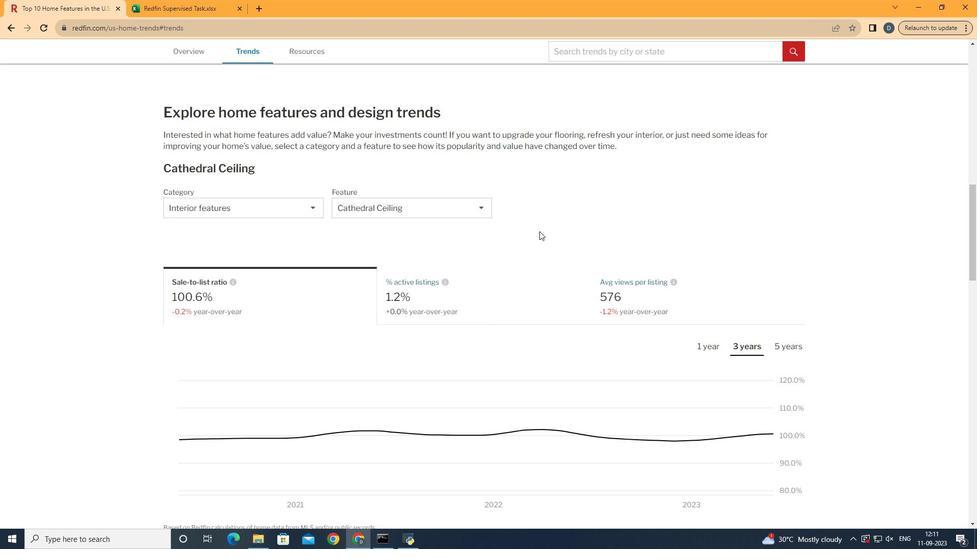 
Action: Mouse moved to (682, 231)
Screenshot: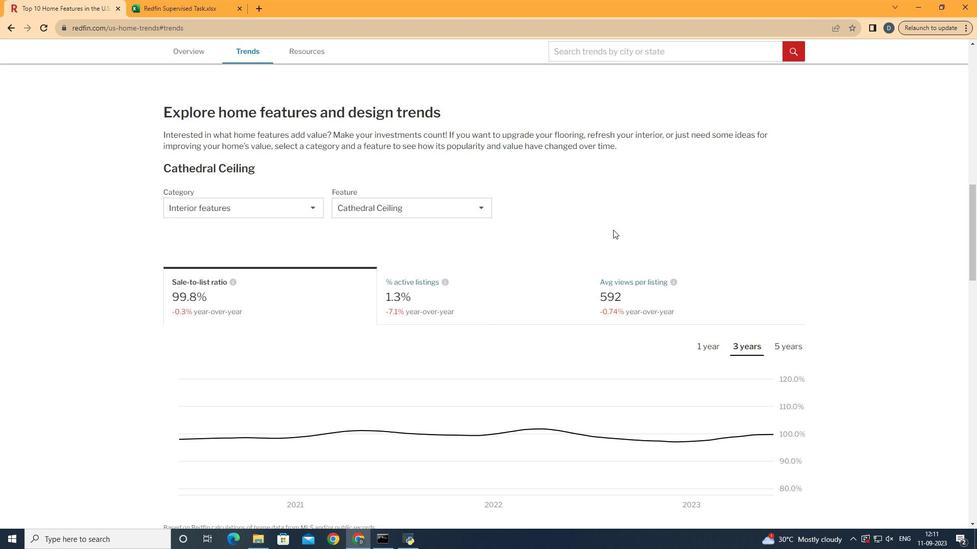 
Action: Mouse scrolled (682, 231) with delta (0, 0)
Screenshot: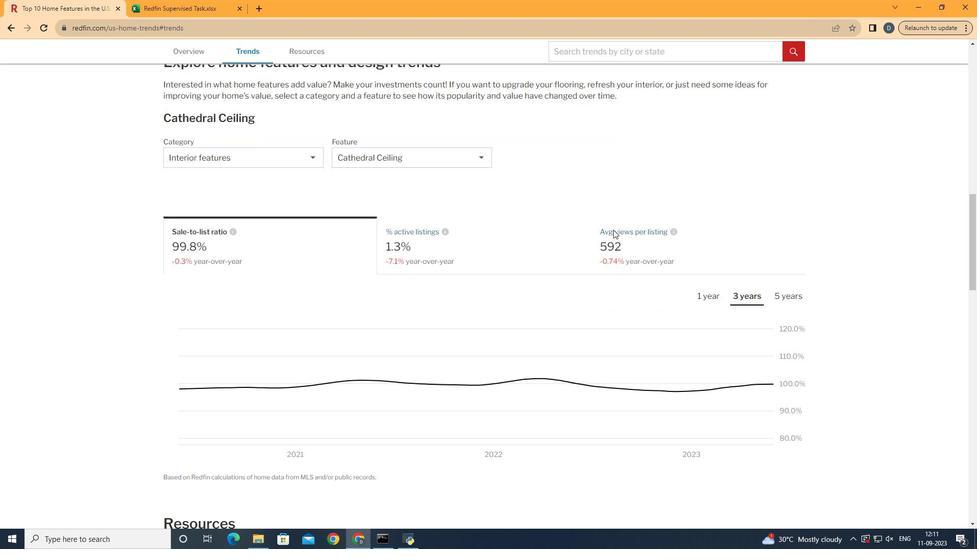 
Action: Mouse moved to (555, 226)
Screenshot: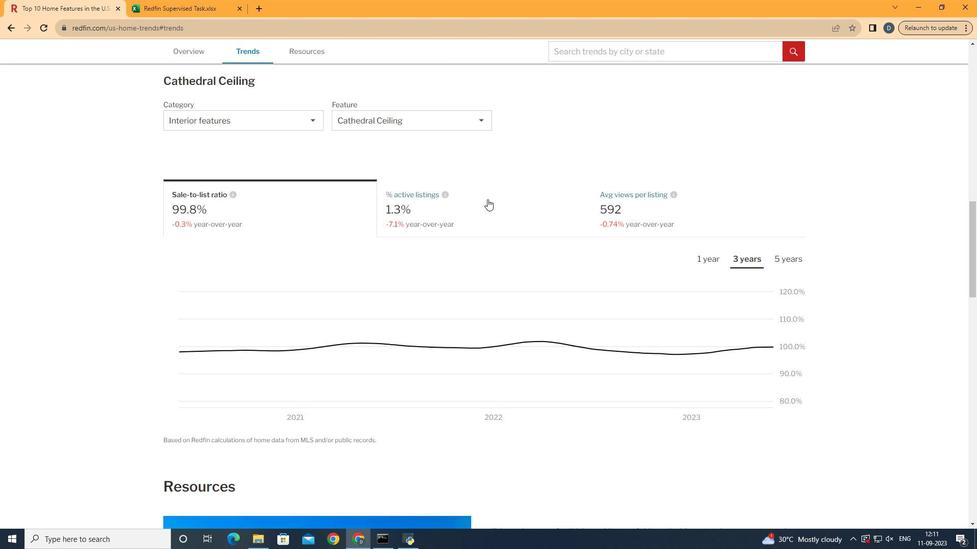 
Action: Mouse scrolled (555, 226) with delta (0, 0)
Screenshot: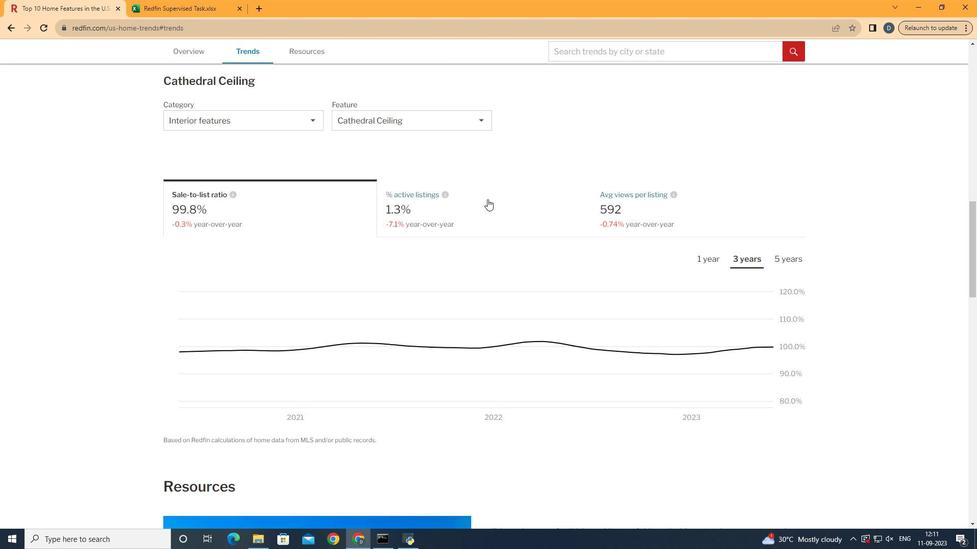 
Action: Mouse moved to (556, 226)
Screenshot: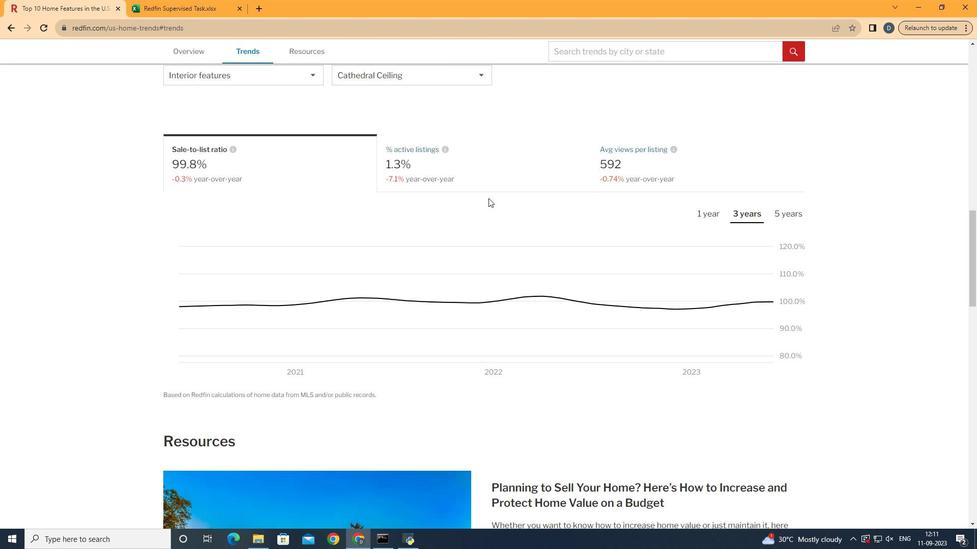 
Action: Mouse scrolled (556, 226) with delta (0, 0)
Screenshot: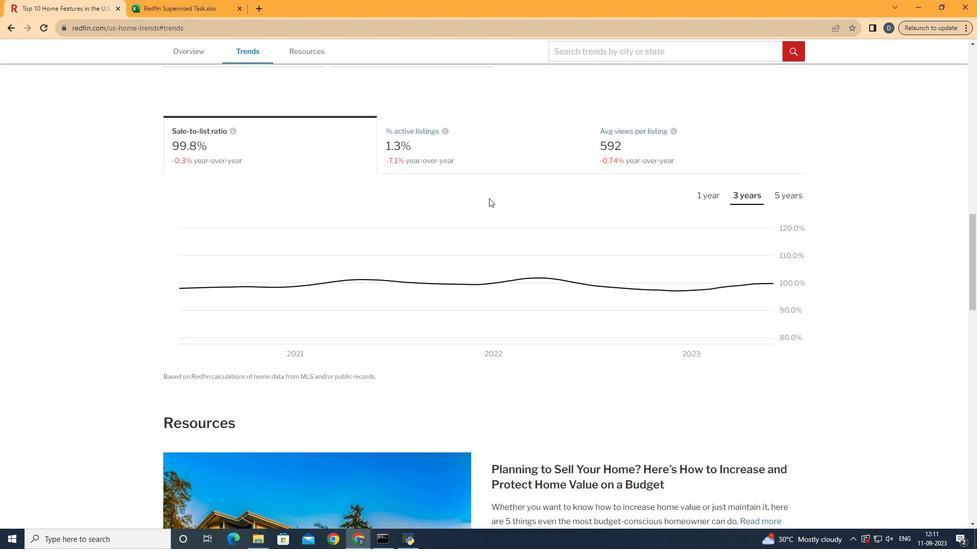 
Action: Mouse moved to (461, 226)
Screenshot: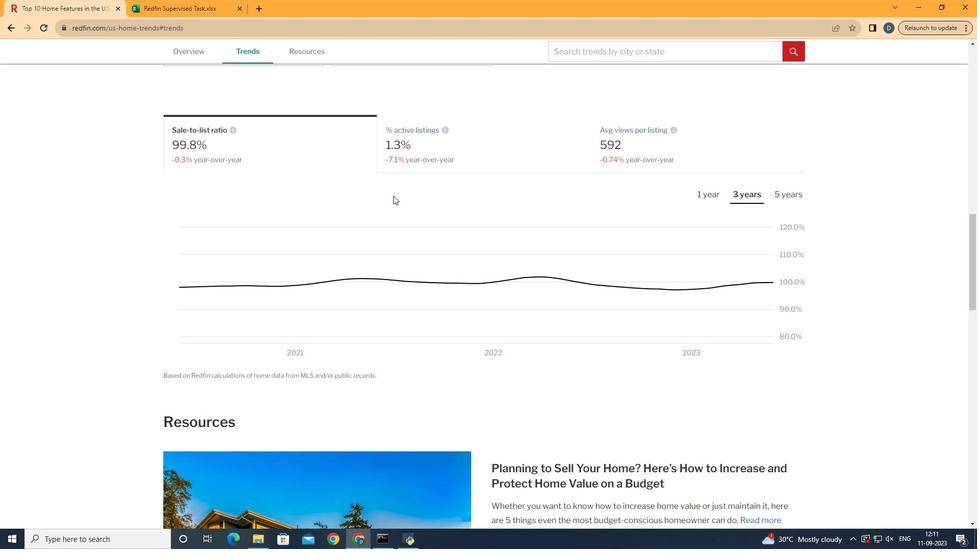 
Action: Mouse scrolled (461, 226) with delta (0, 0)
Screenshot: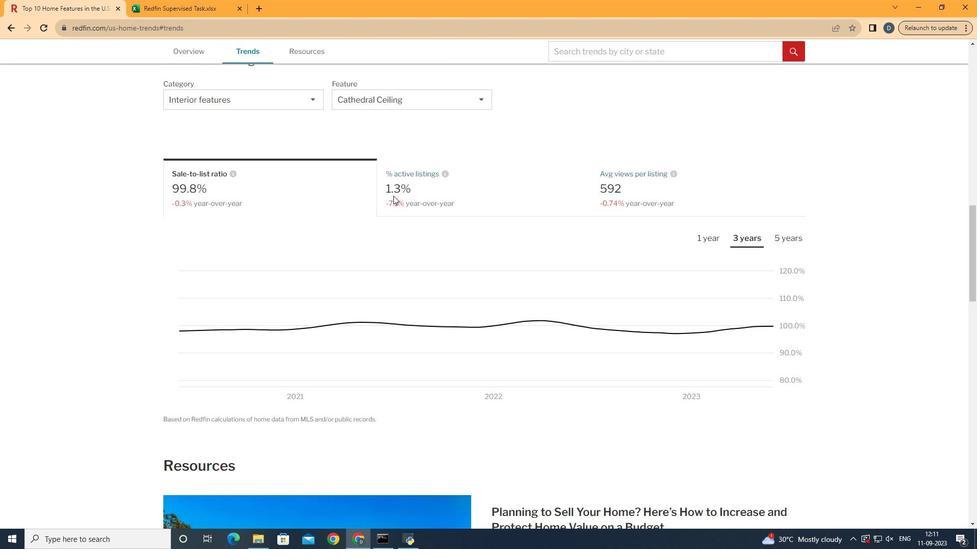 
Action: Mouse moved to (397, 226)
Screenshot: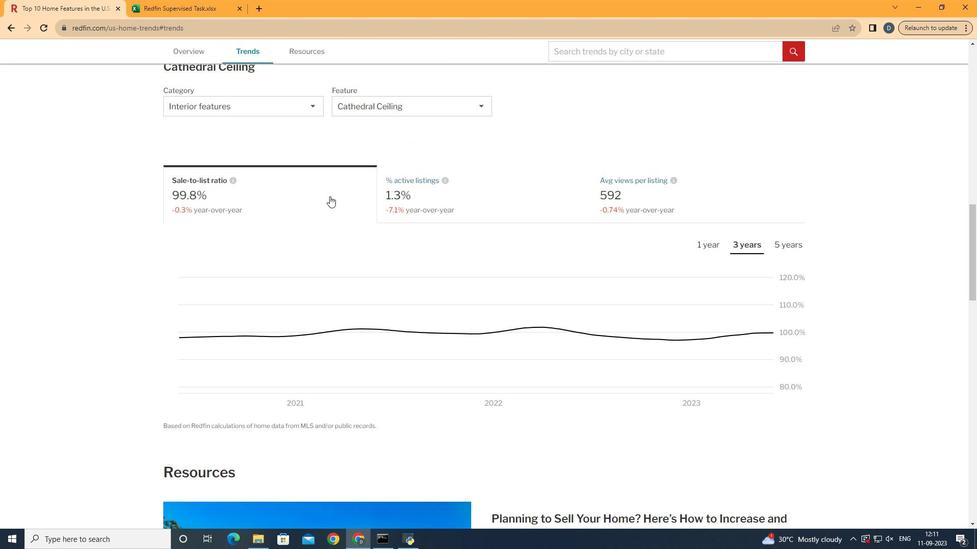 
Action: Mouse pressed left at (397, 226)
Screenshot: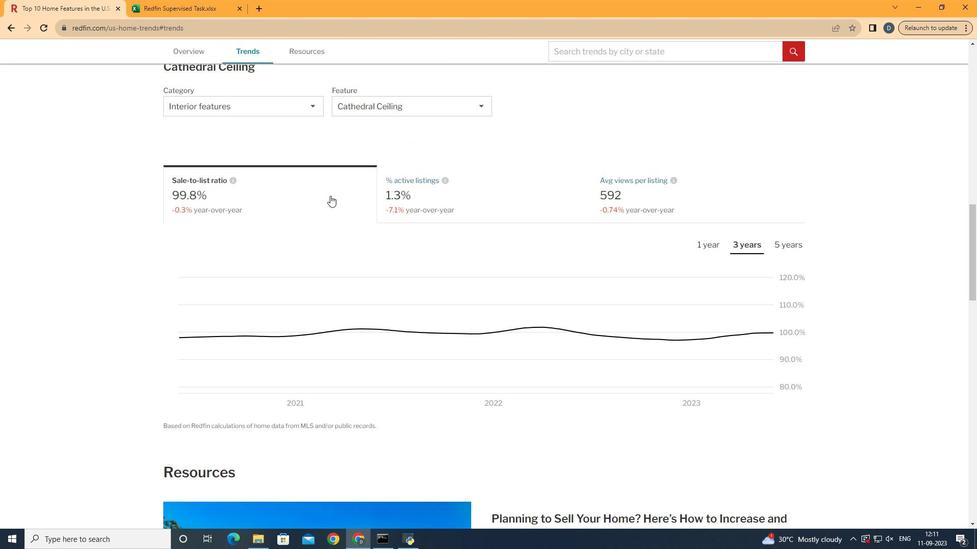 
Action: Mouse moved to (864, 234)
Screenshot: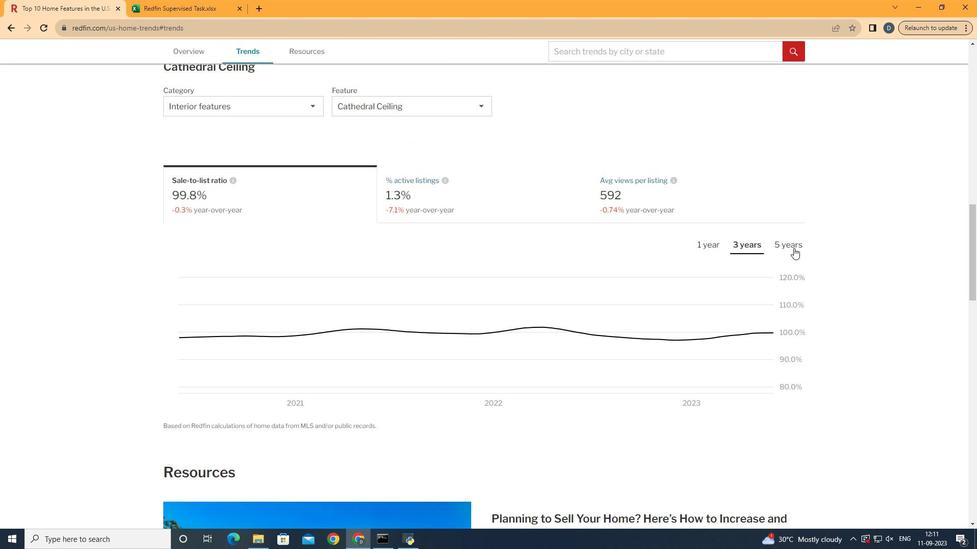 
Action: Mouse pressed left at (864, 234)
Screenshot: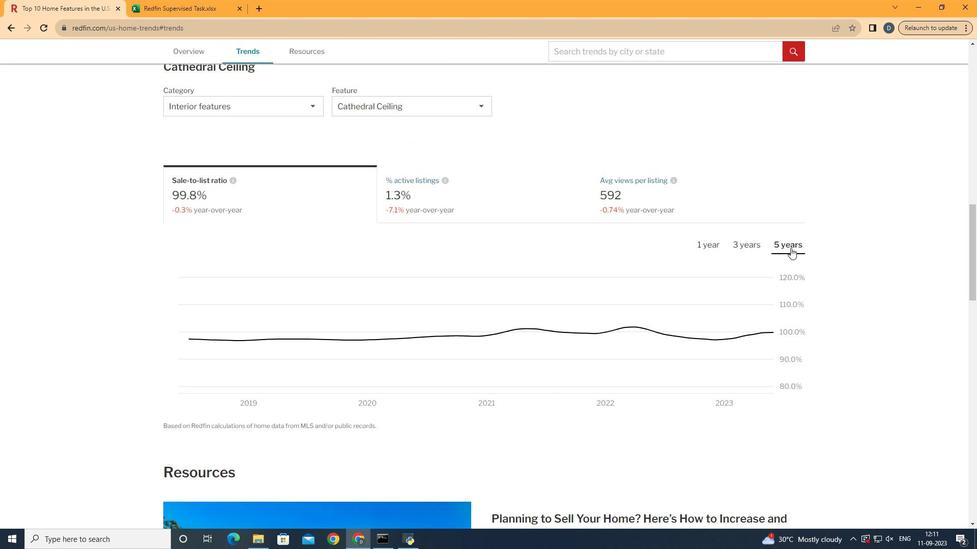 
Action: Mouse moved to (877, 245)
Screenshot: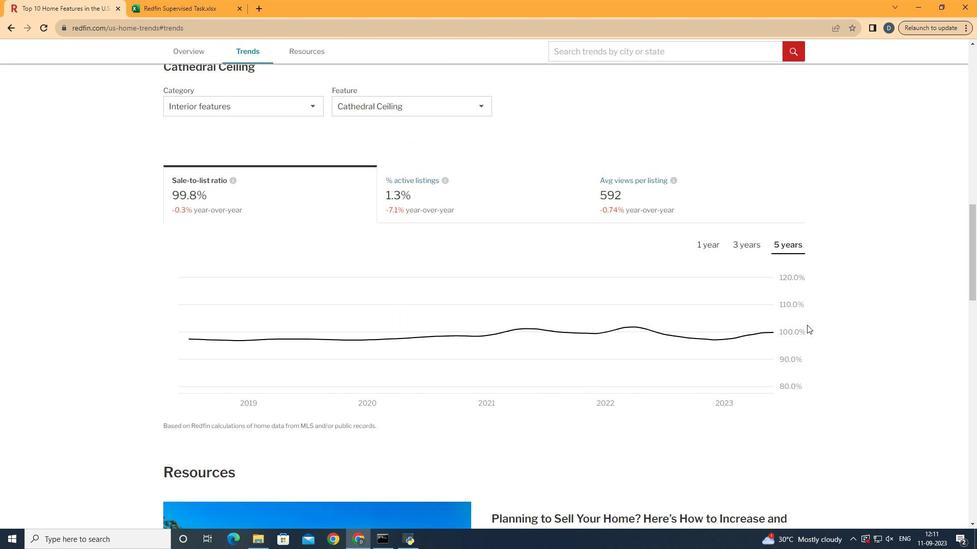 
